 Task: Search one way flight ticket for 1 adult, 1 child, 1 infant in seat in premium economy from Durango: Durango√la Plata County Airport to Indianapolis: Indianapolis International Airport on 8-5-2023. Choice of flights is Westjet. Number of bags: 2 checked bags. Price is upto 81000. Outbound departure time preference is 20:45.
Action: Mouse moved to (329, 135)
Screenshot: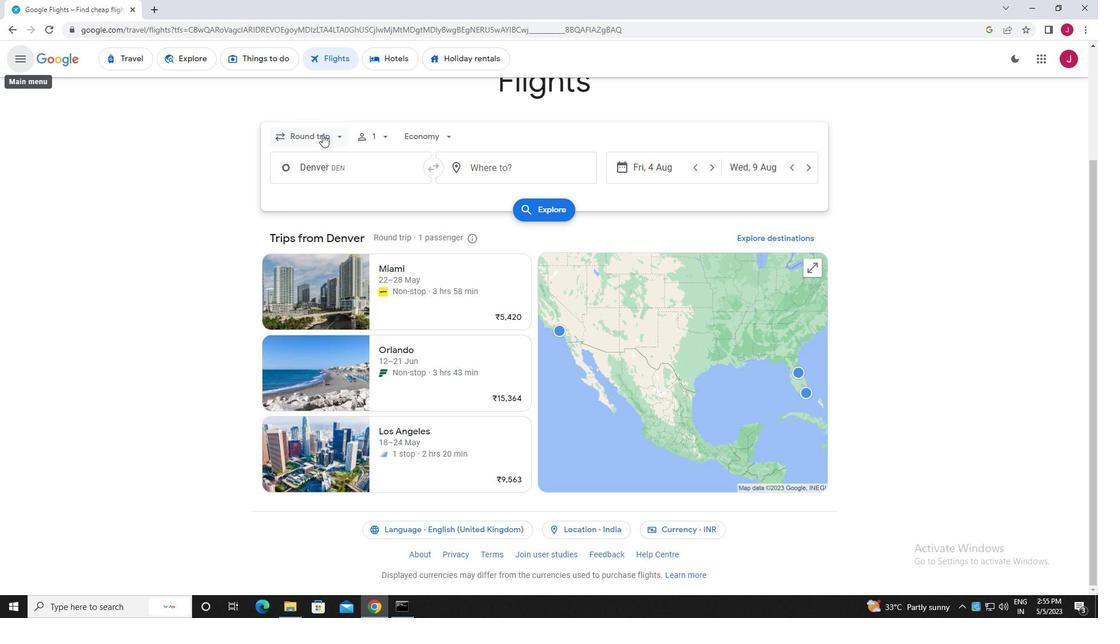 
Action: Mouse pressed left at (329, 135)
Screenshot: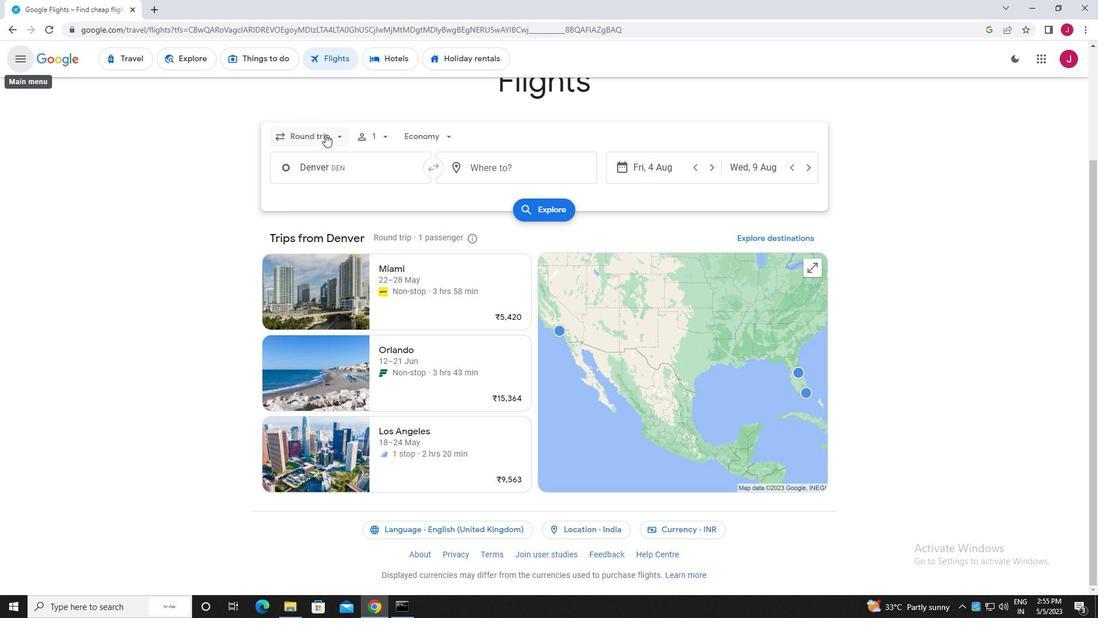 
Action: Mouse moved to (332, 187)
Screenshot: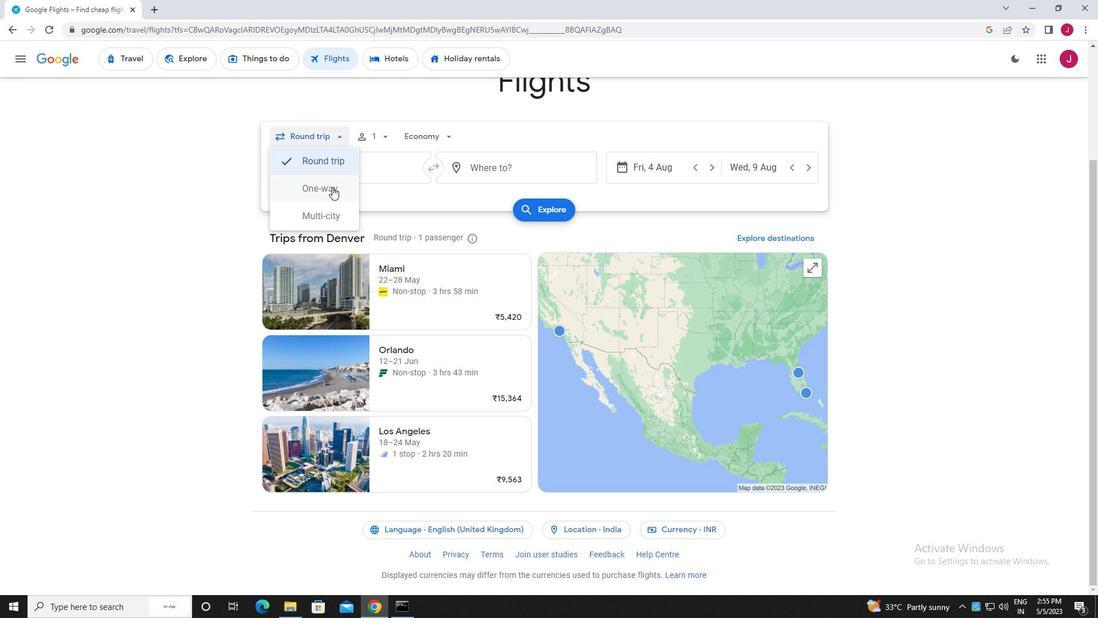 
Action: Mouse pressed left at (332, 187)
Screenshot: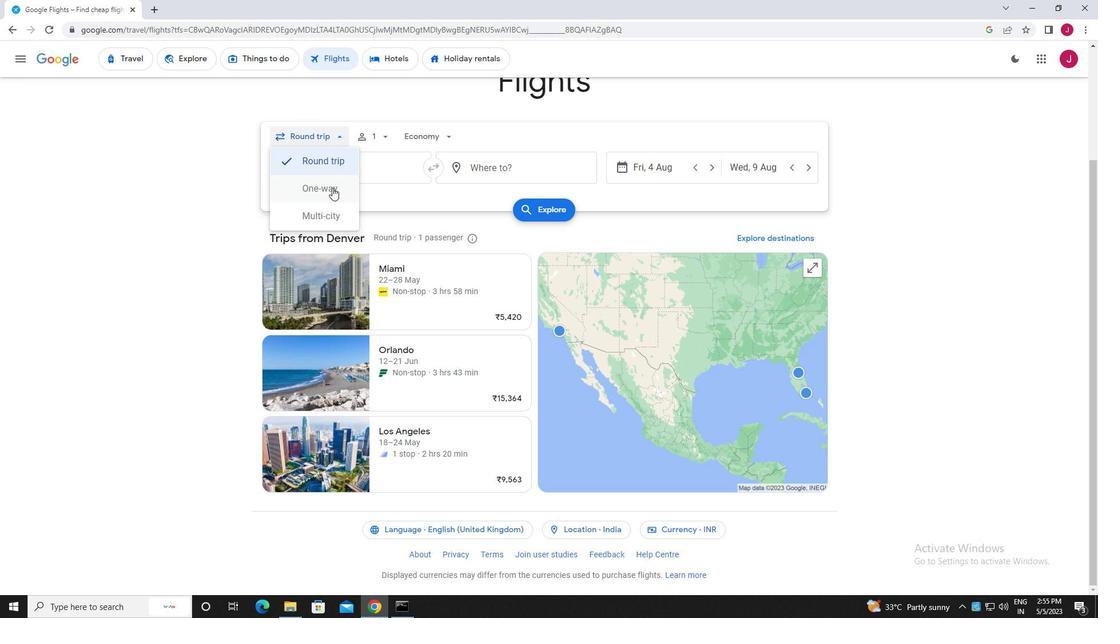 
Action: Mouse moved to (412, 134)
Screenshot: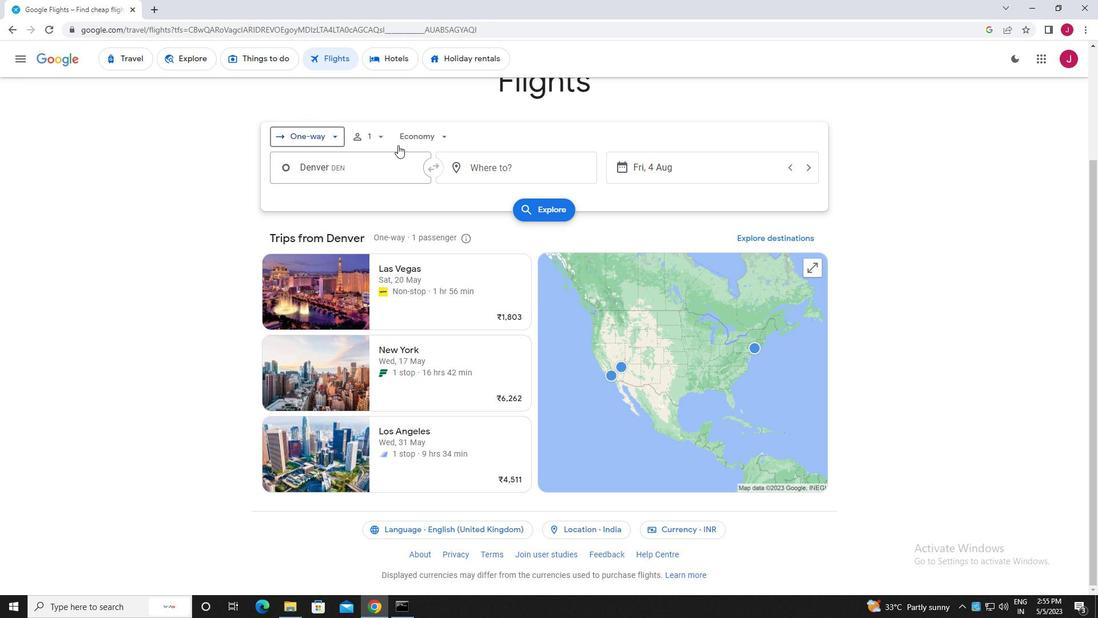 
Action: Mouse pressed left at (412, 134)
Screenshot: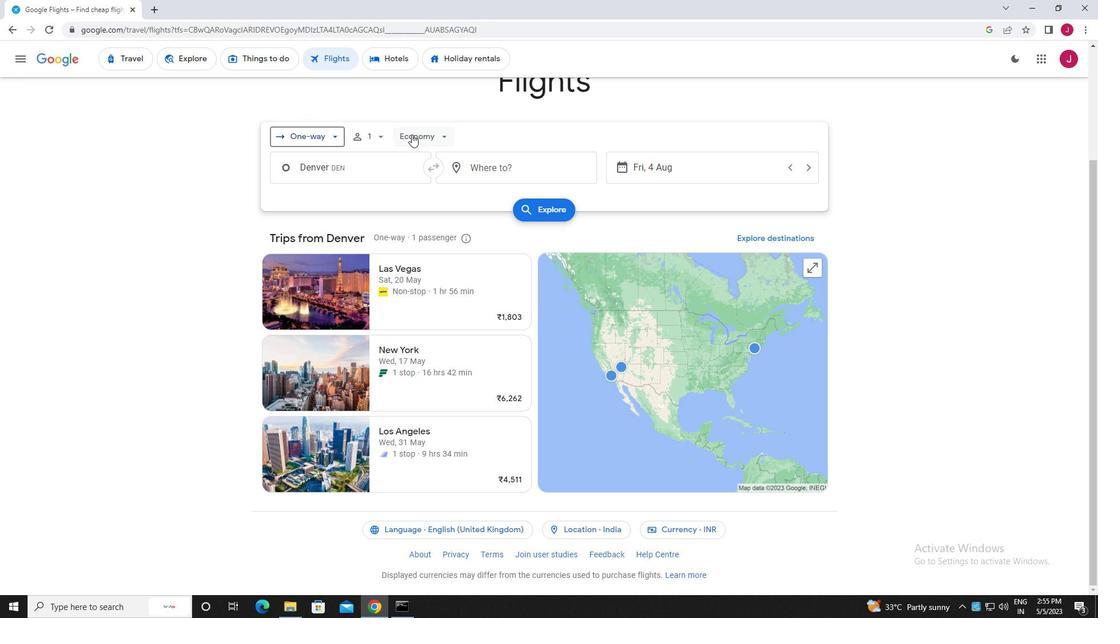 
Action: Mouse moved to (384, 136)
Screenshot: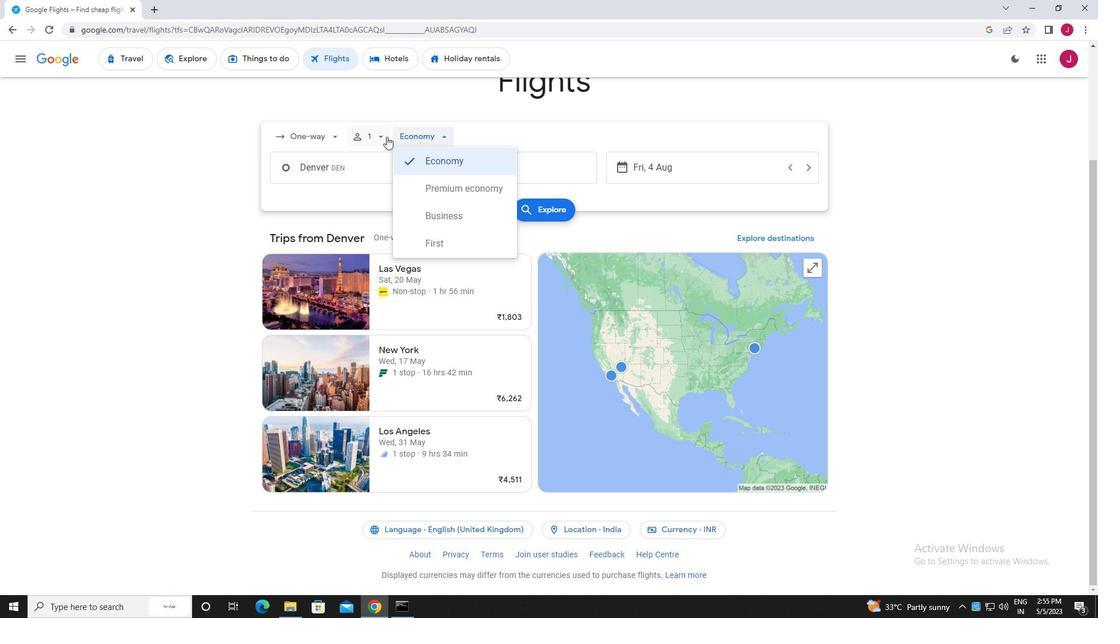 
Action: Mouse pressed left at (384, 136)
Screenshot: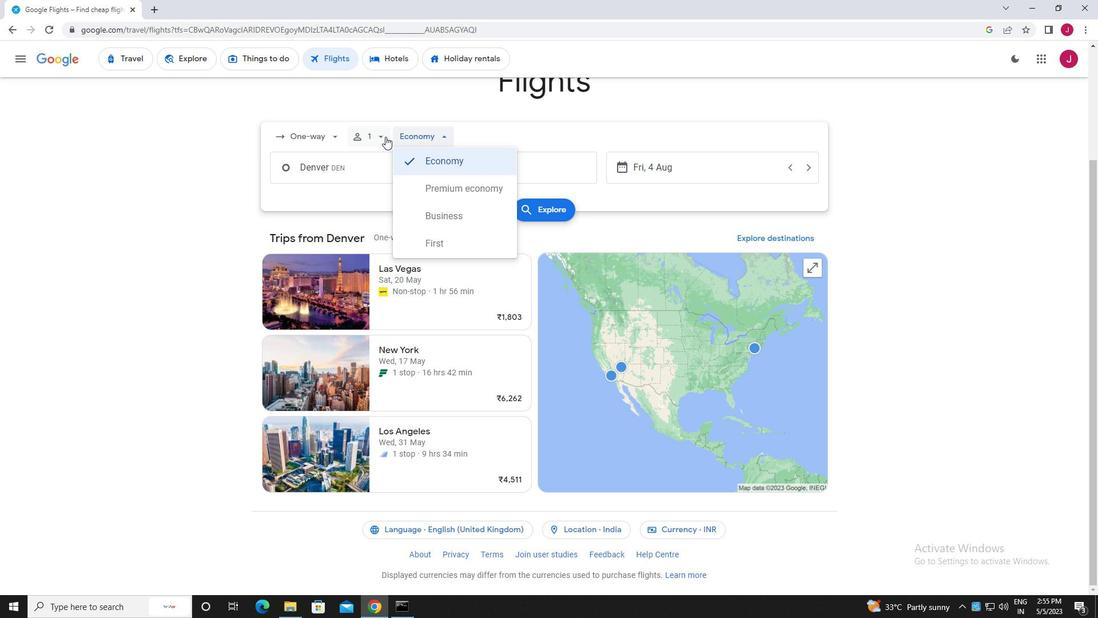
Action: Mouse moved to (470, 198)
Screenshot: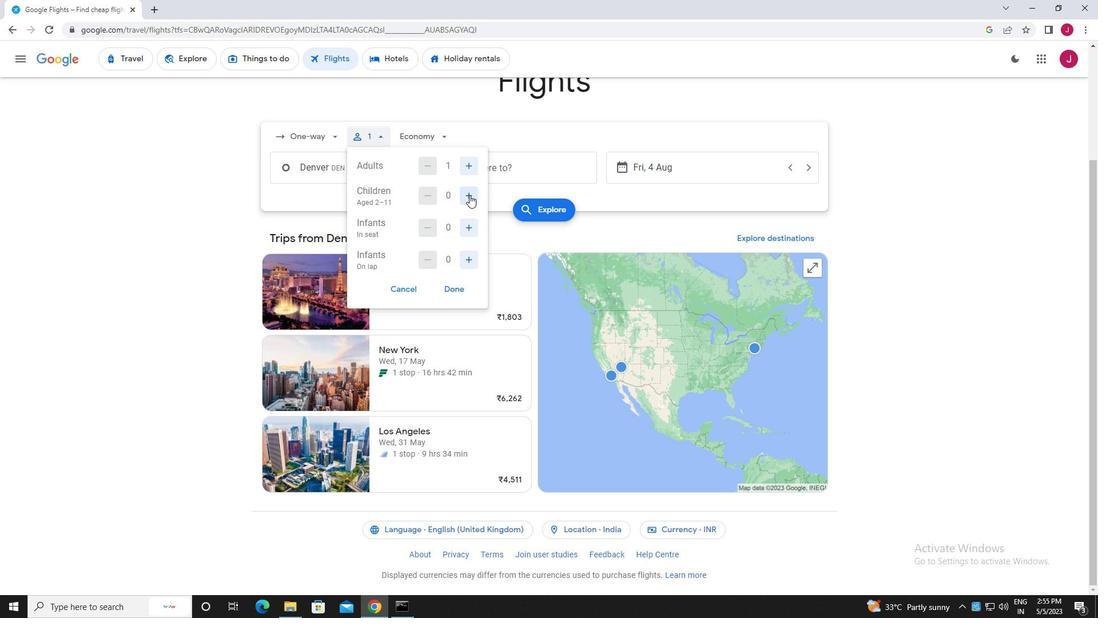
Action: Mouse pressed left at (470, 198)
Screenshot: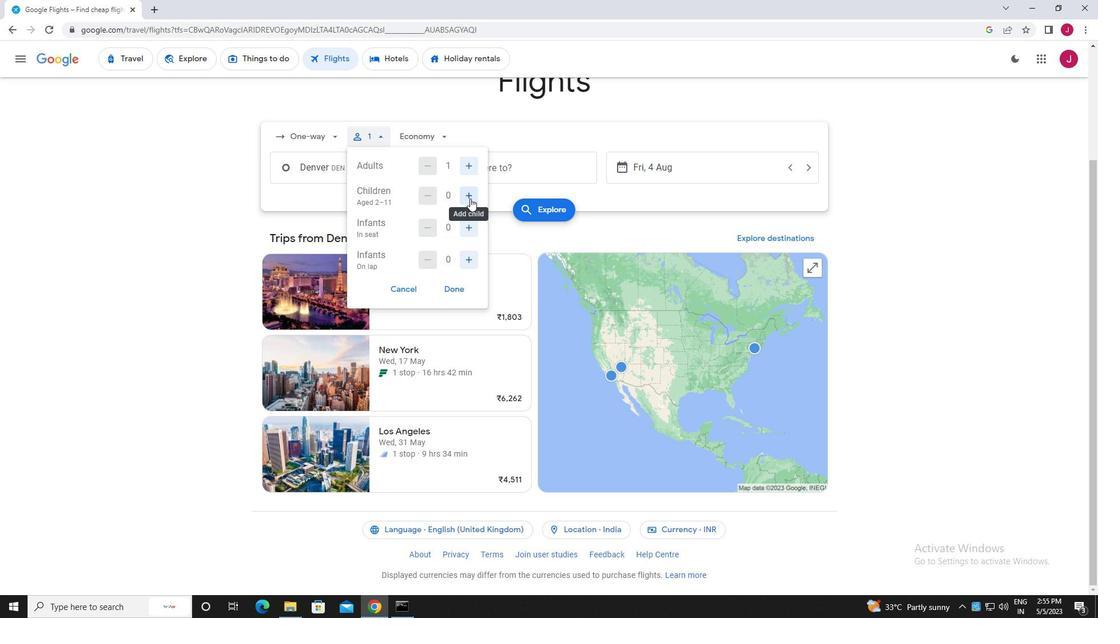 
Action: Mouse moved to (467, 226)
Screenshot: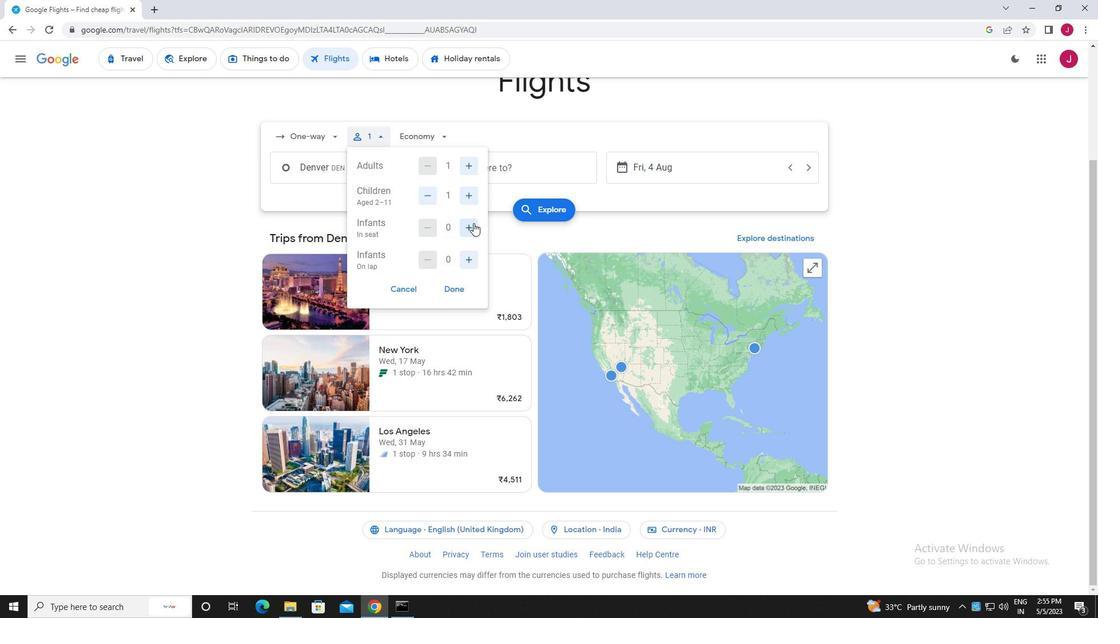 
Action: Mouse pressed left at (467, 226)
Screenshot: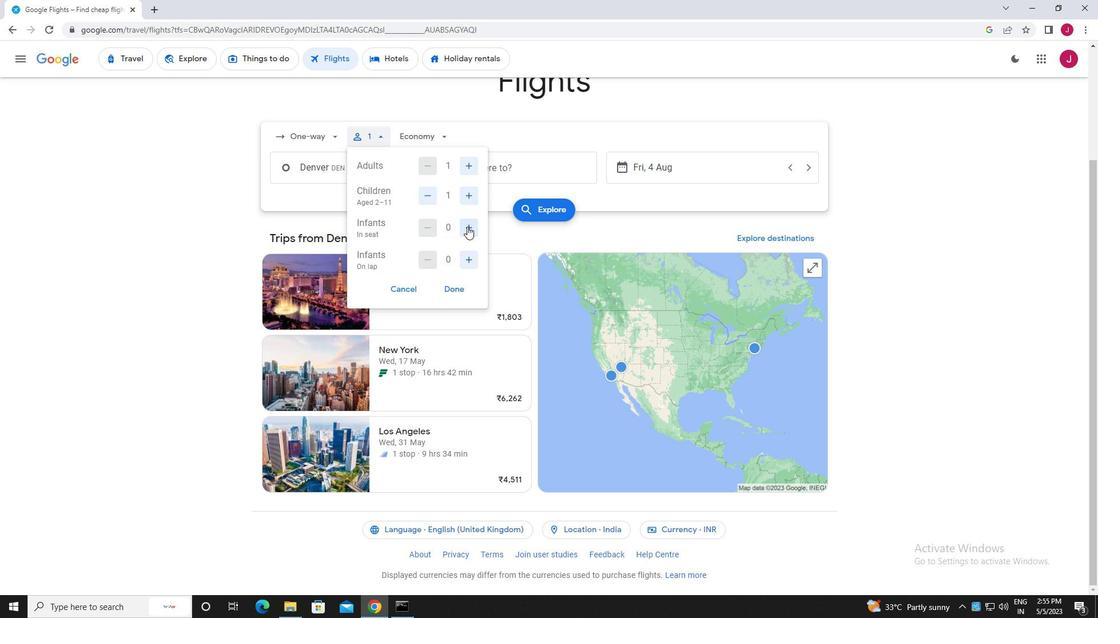 
Action: Mouse moved to (450, 287)
Screenshot: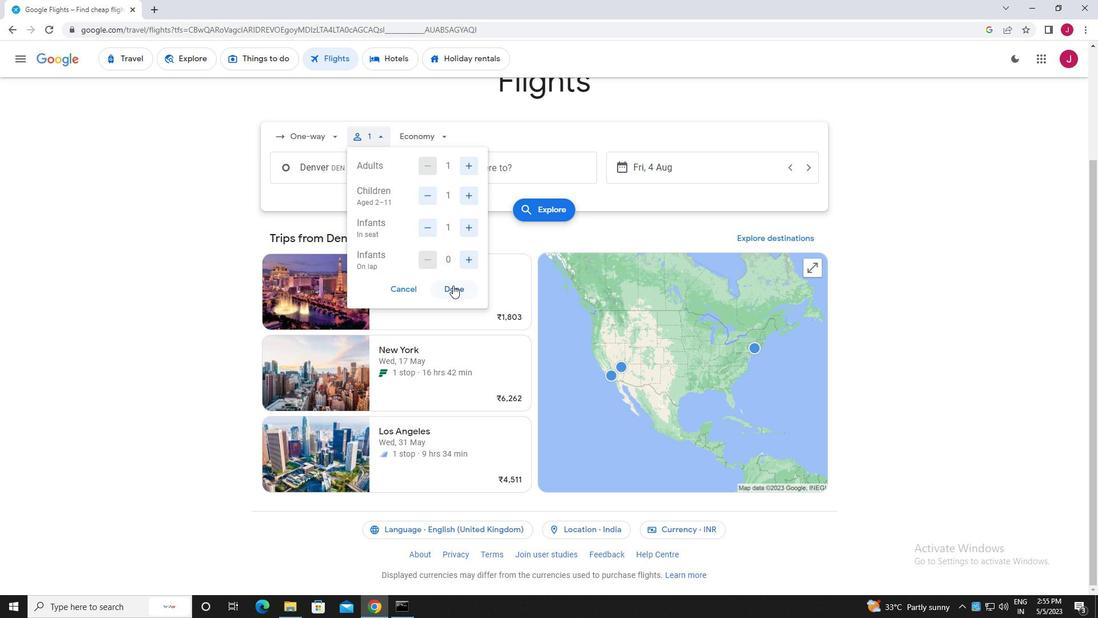 
Action: Mouse pressed left at (450, 287)
Screenshot: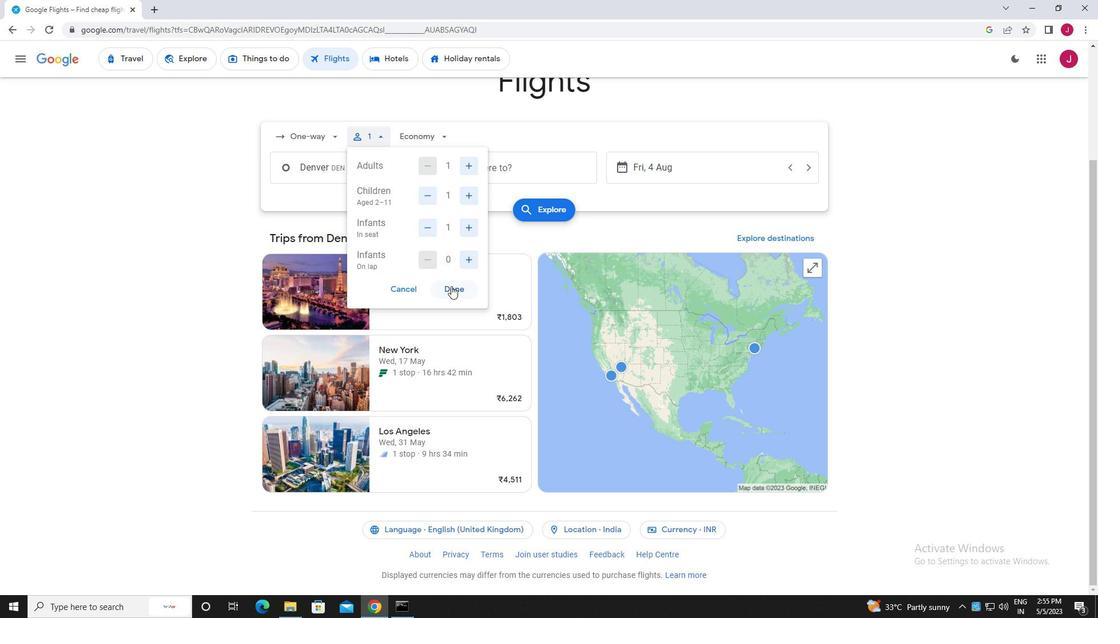
Action: Mouse moved to (438, 131)
Screenshot: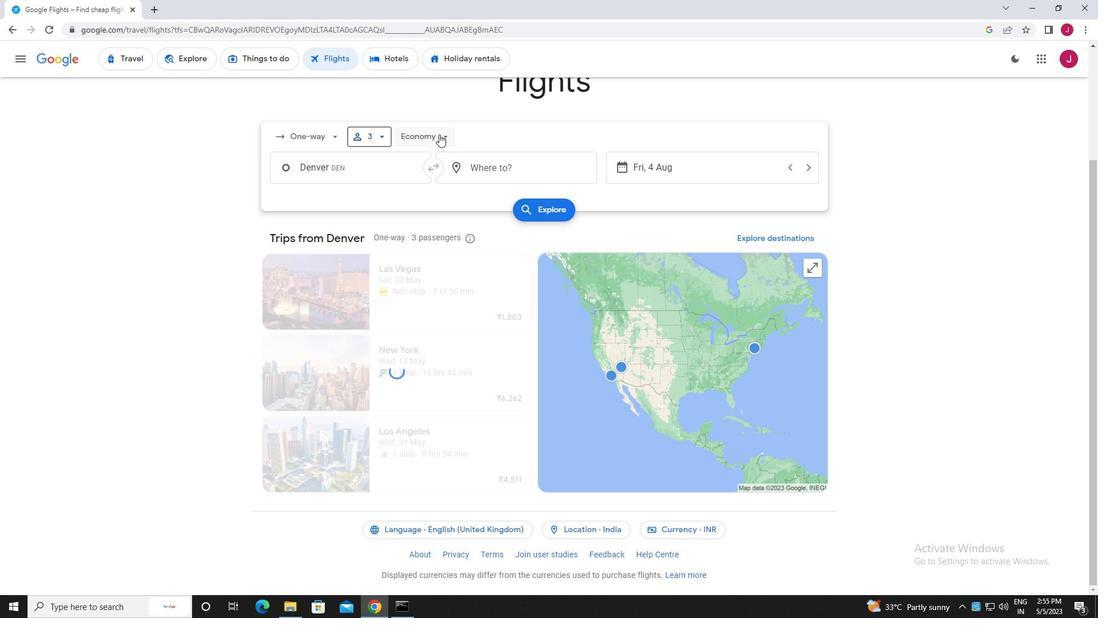 
Action: Mouse pressed left at (438, 131)
Screenshot: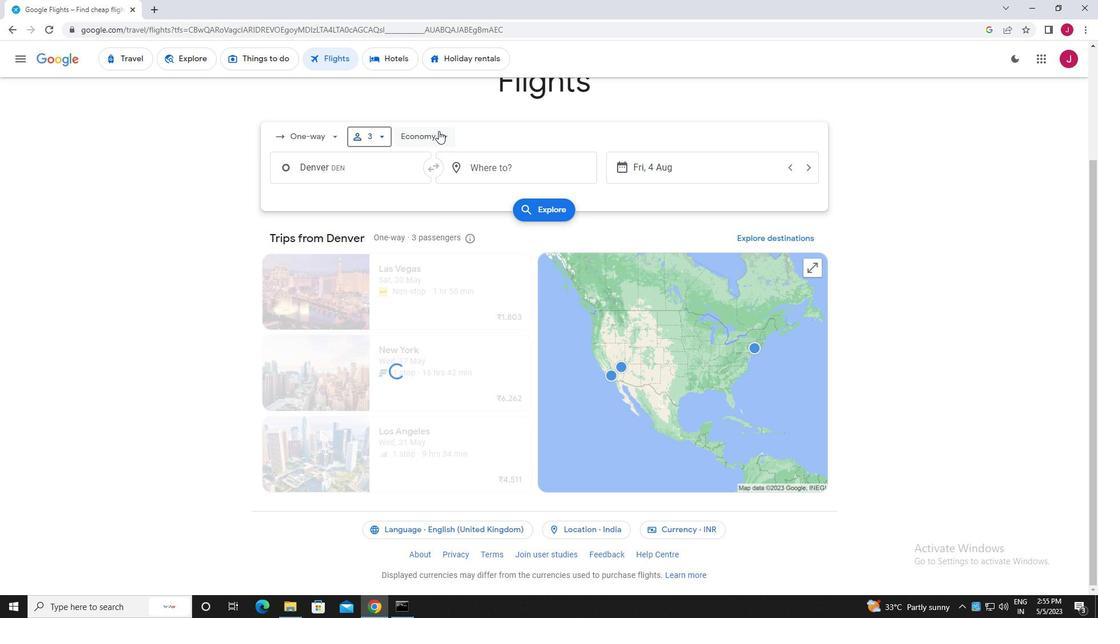 
Action: Mouse moved to (460, 191)
Screenshot: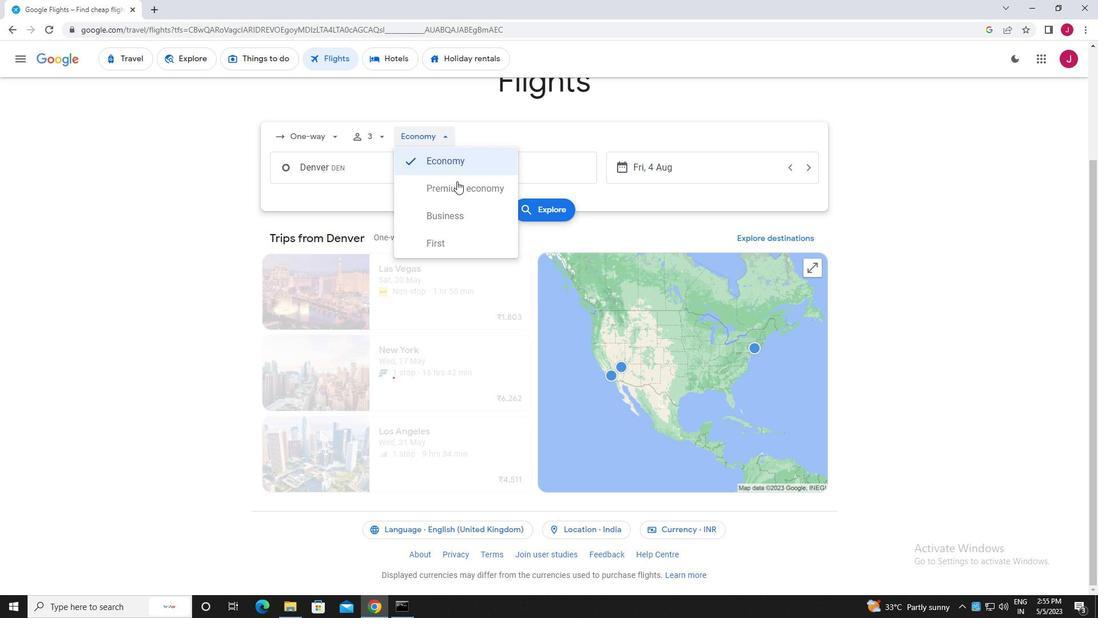 
Action: Mouse pressed left at (460, 191)
Screenshot: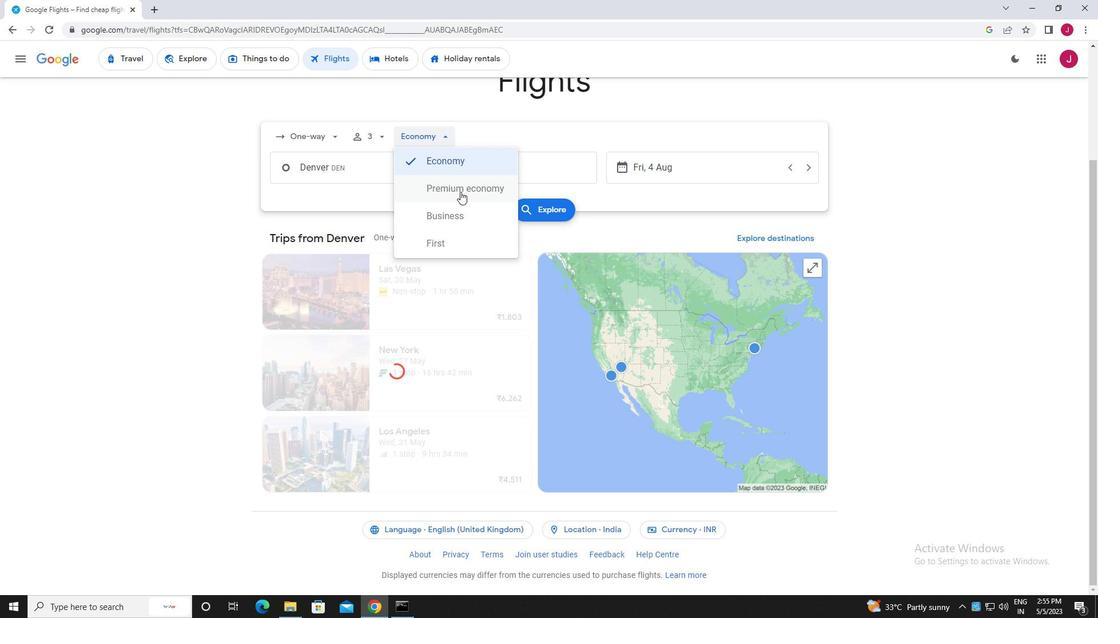 
Action: Mouse moved to (364, 163)
Screenshot: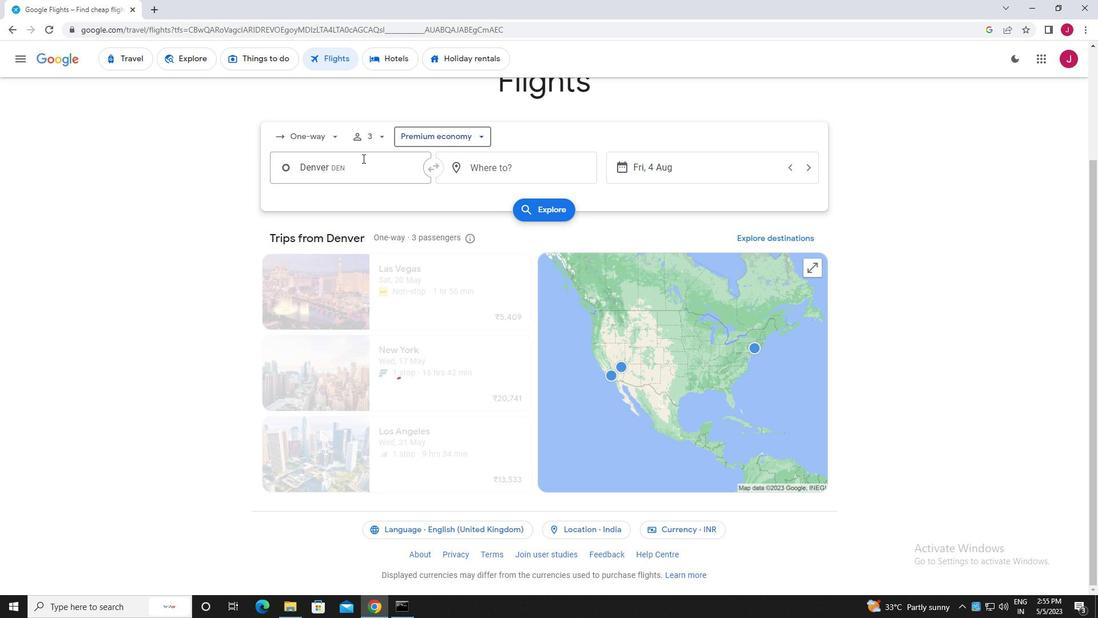 
Action: Mouse pressed left at (364, 163)
Screenshot: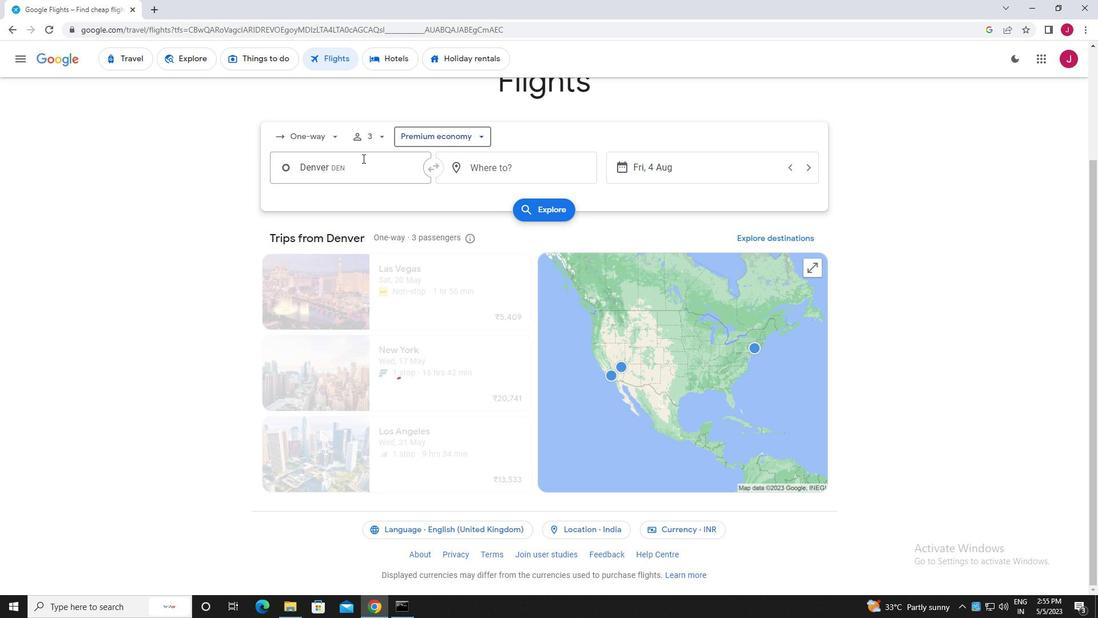 
Action: Mouse moved to (365, 163)
Screenshot: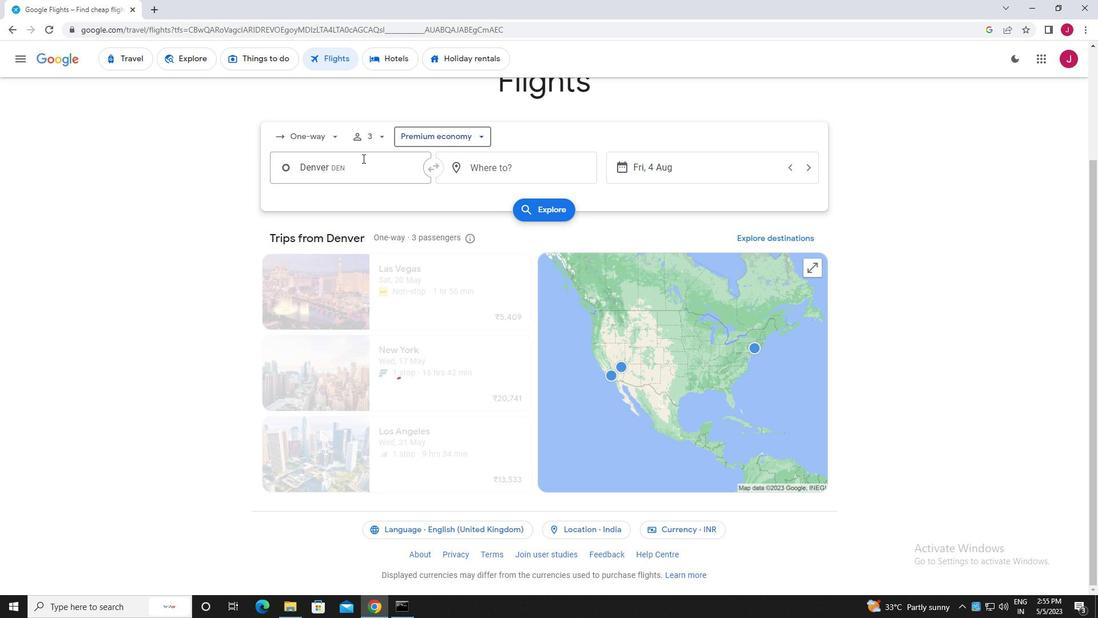 
Action: Key pressed durango
Screenshot: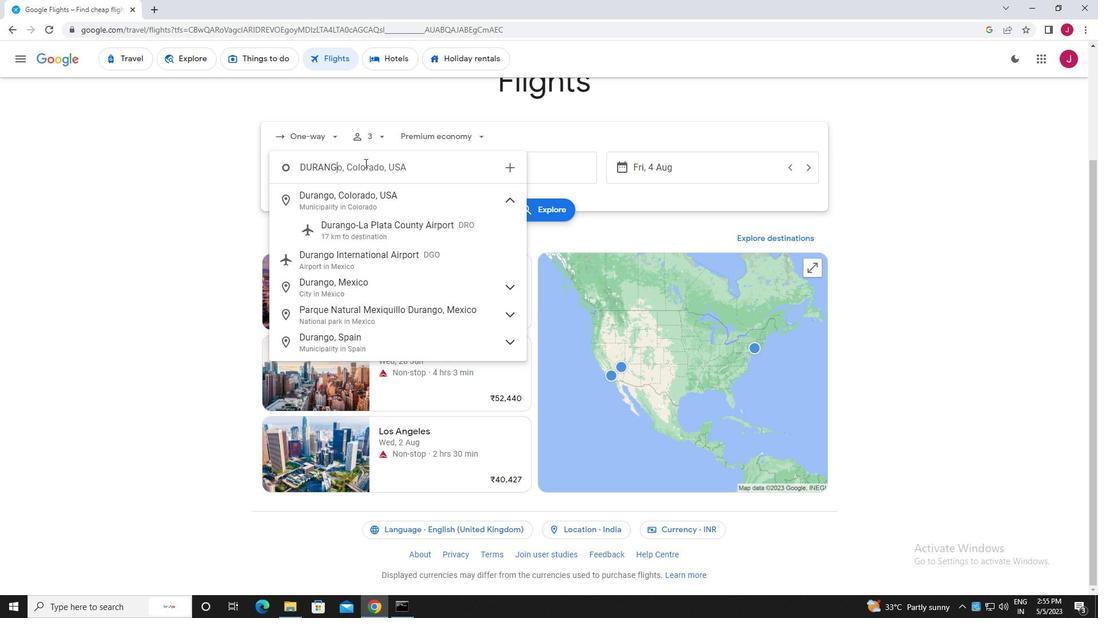 
Action: Mouse moved to (369, 166)
Screenshot: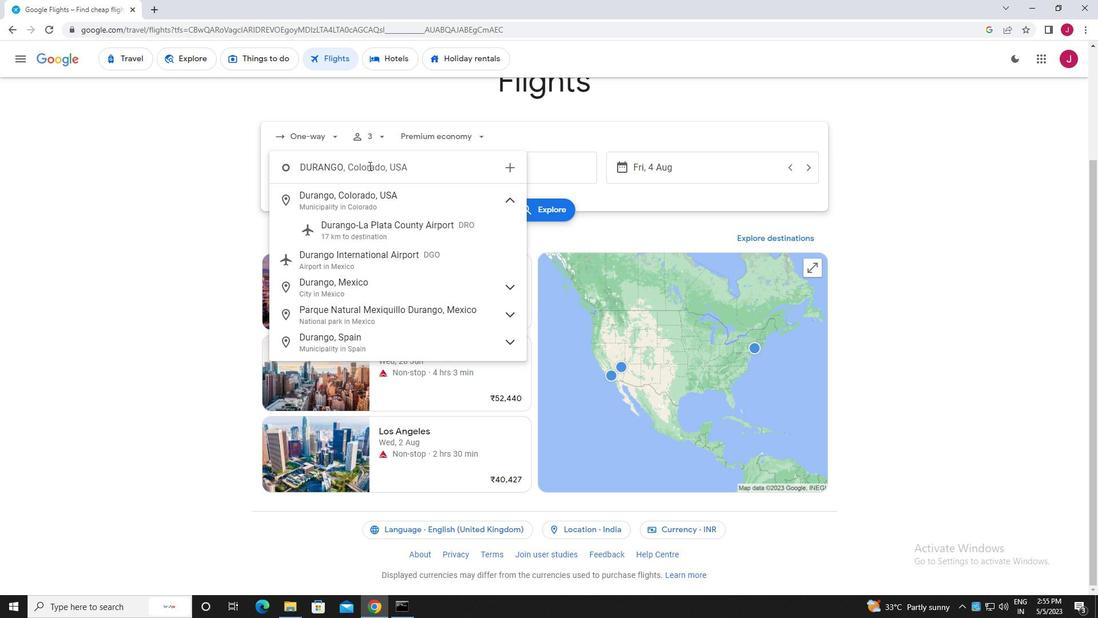 
Action: Key pressed o<Key.backspace>v<Key.backspace>
Screenshot: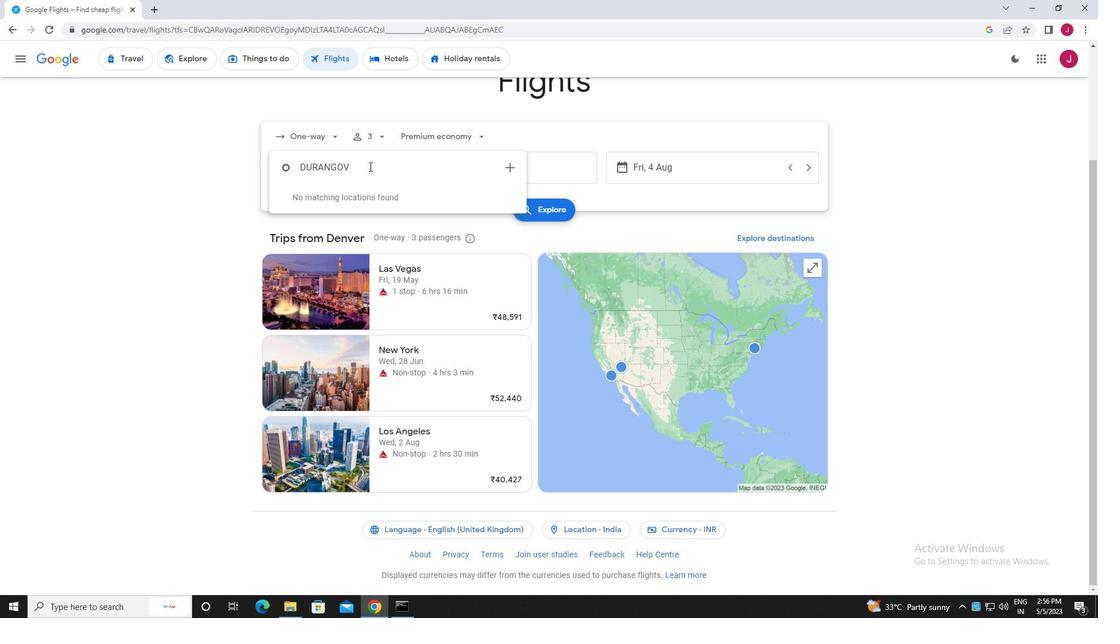 
Action: Mouse moved to (381, 230)
Screenshot: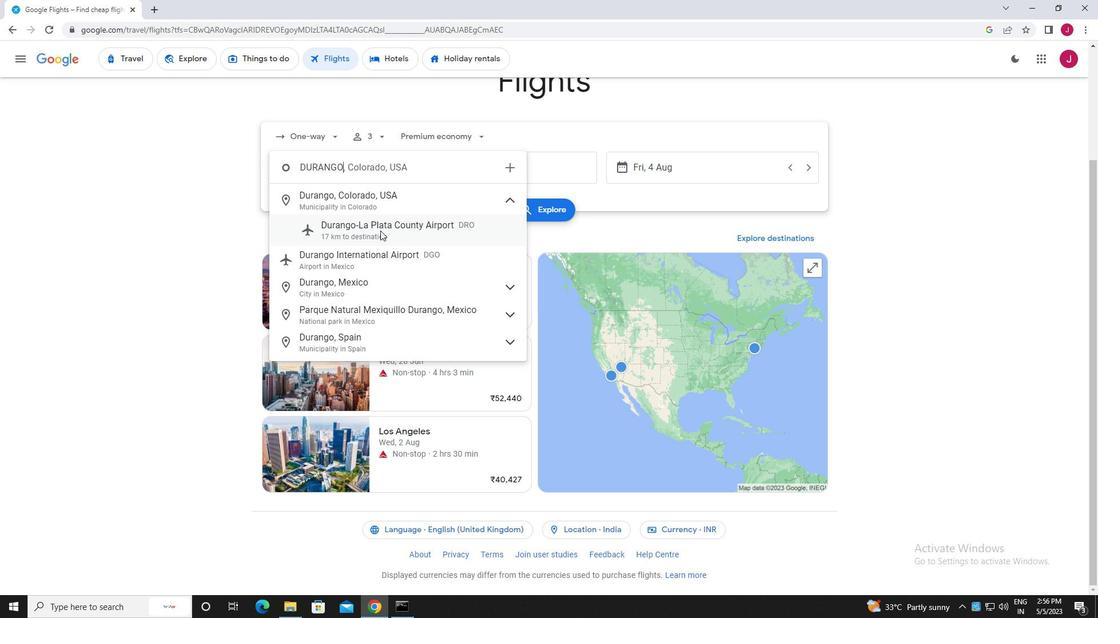 
Action: Mouse pressed left at (381, 230)
Screenshot: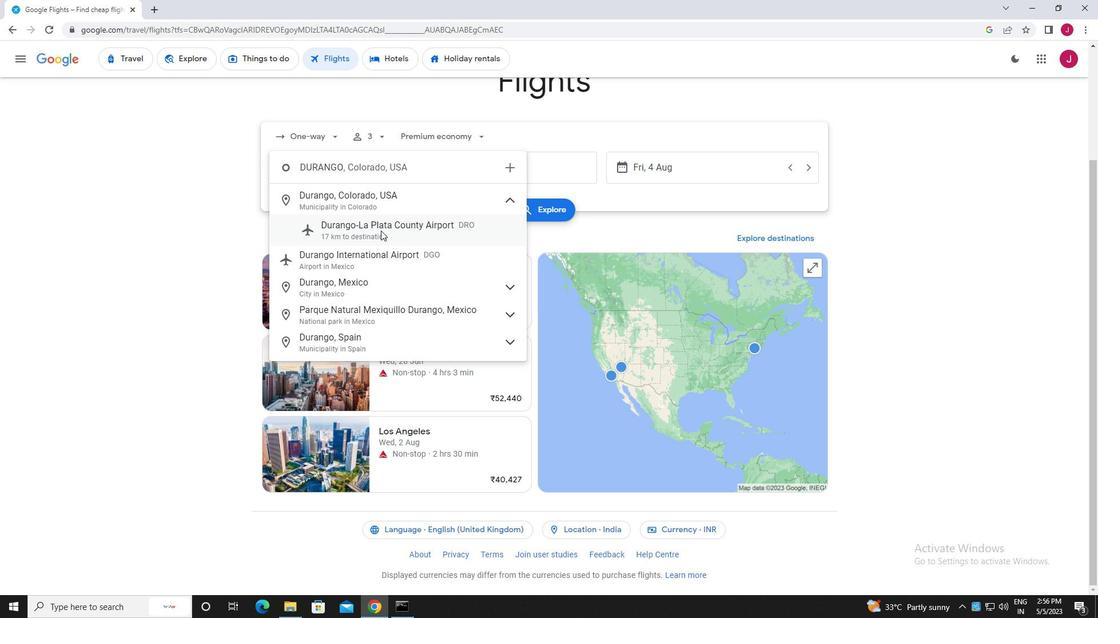 
Action: Mouse moved to (505, 168)
Screenshot: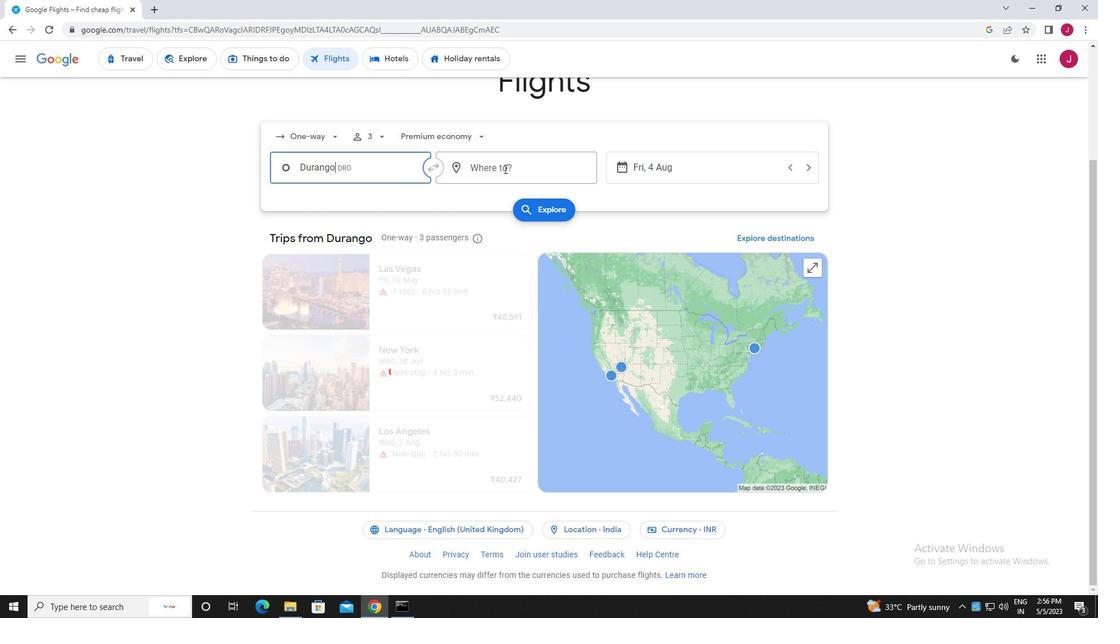 
Action: Mouse pressed left at (505, 168)
Screenshot: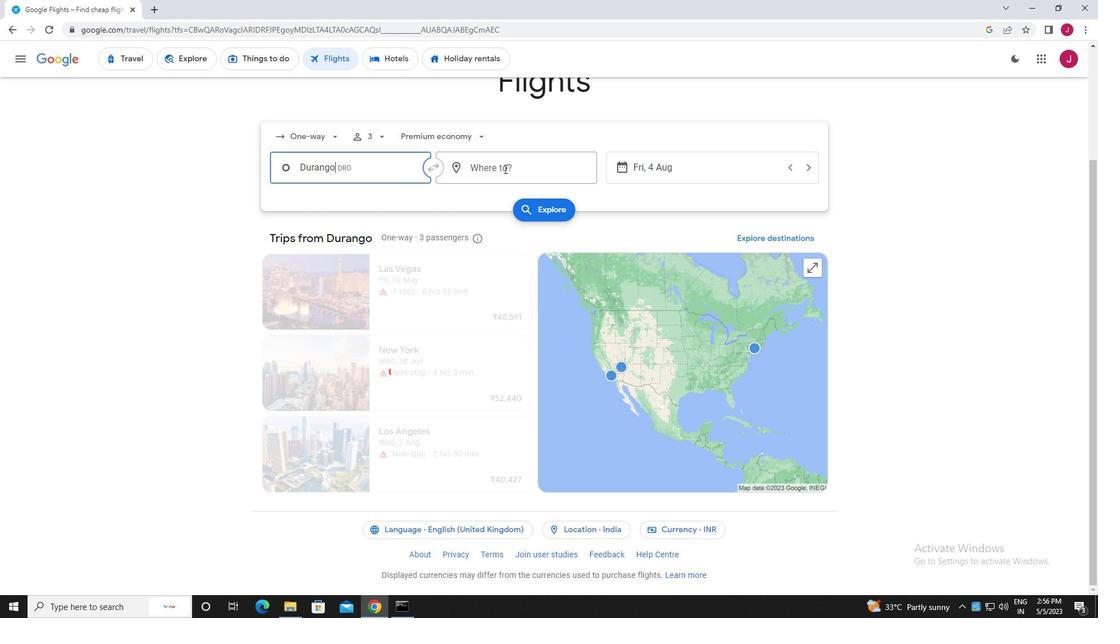 
Action: Mouse moved to (506, 168)
Screenshot: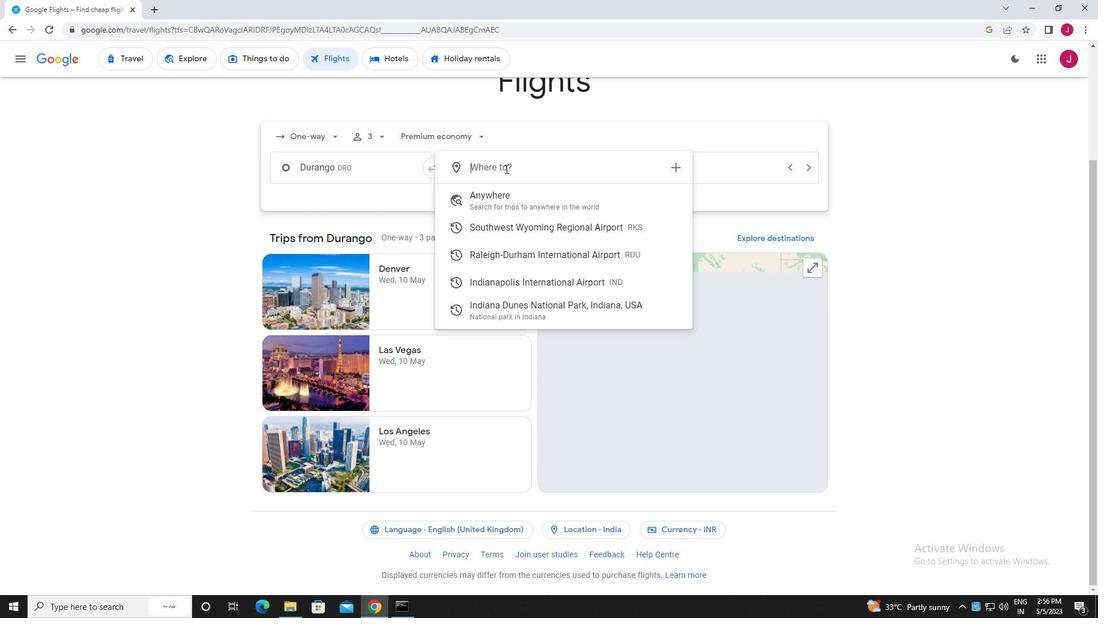 
Action: Key pressed indianapol
Screenshot: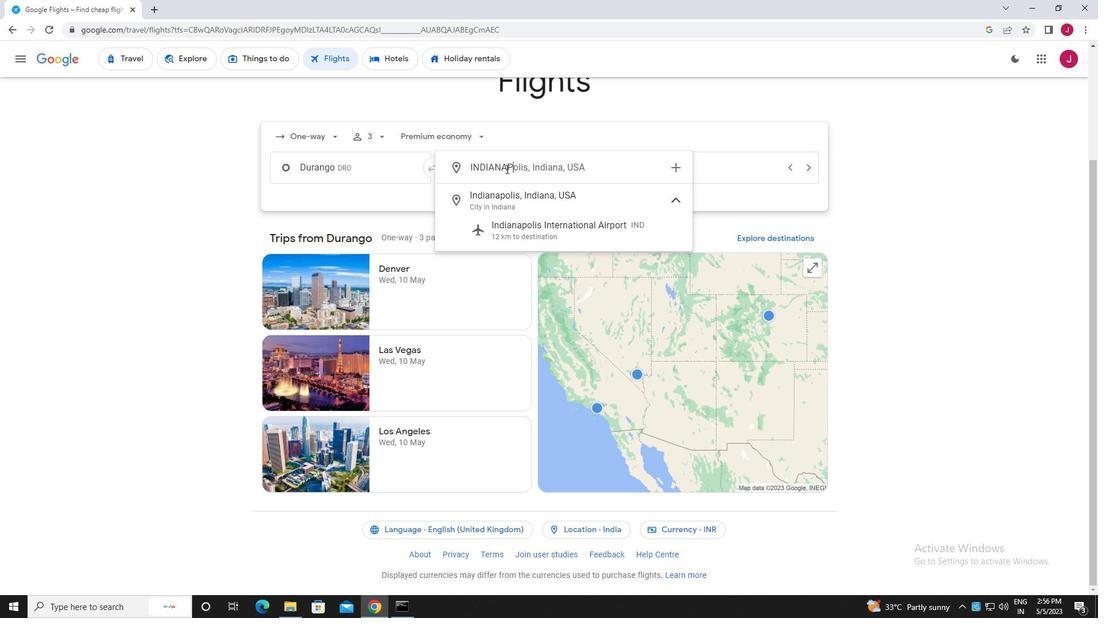 
Action: Mouse moved to (570, 231)
Screenshot: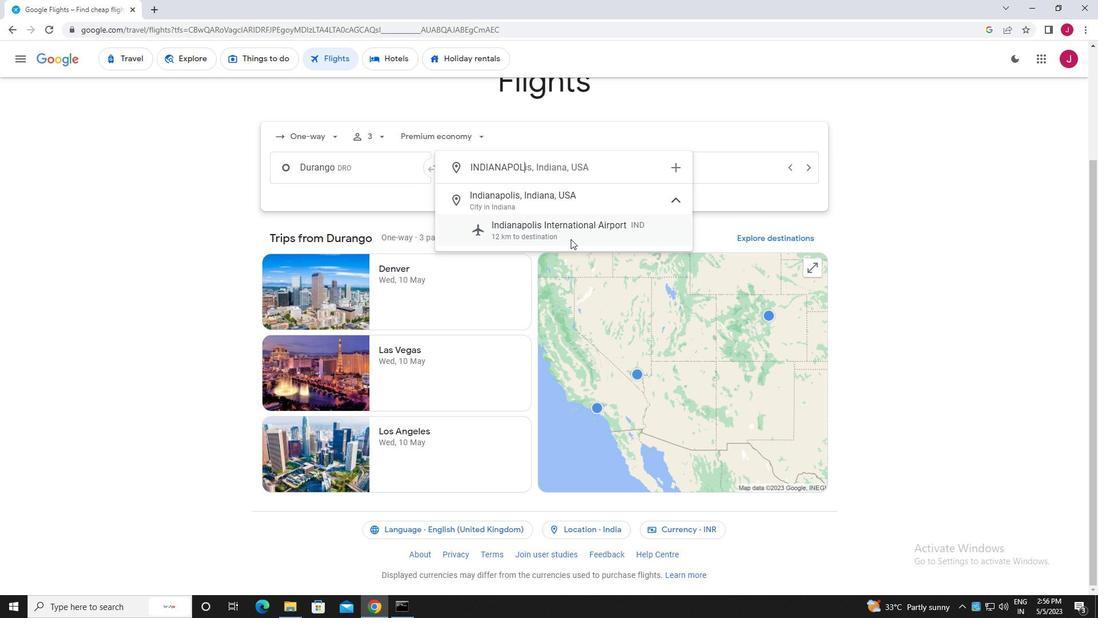 
Action: Mouse pressed left at (570, 231)
Screenshot: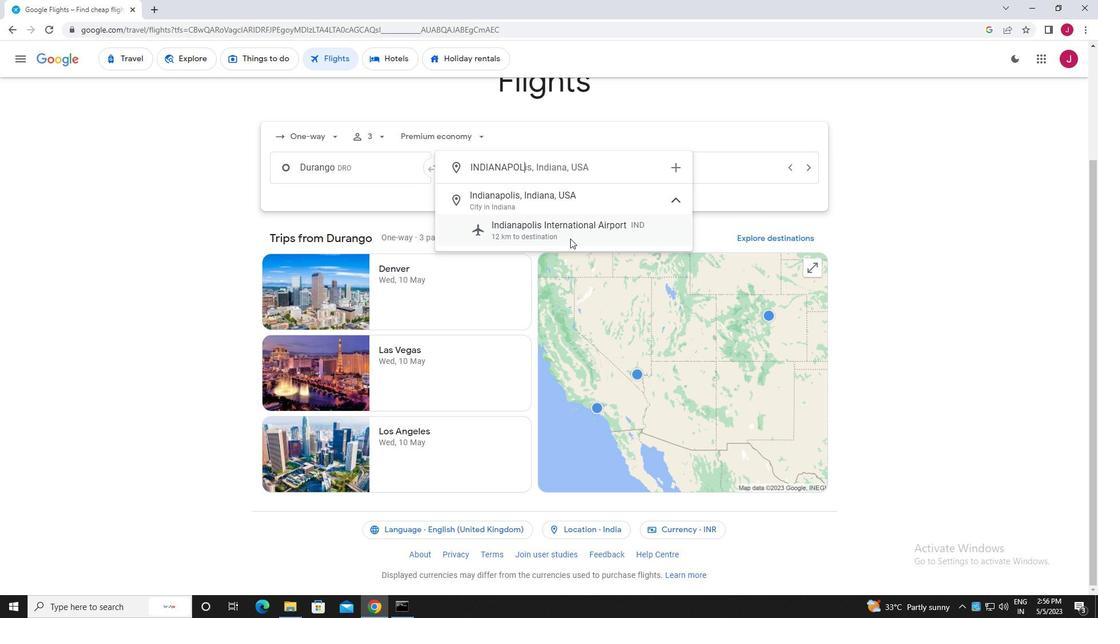 
Action: Mouse moved to (681, 171)
Screenshot: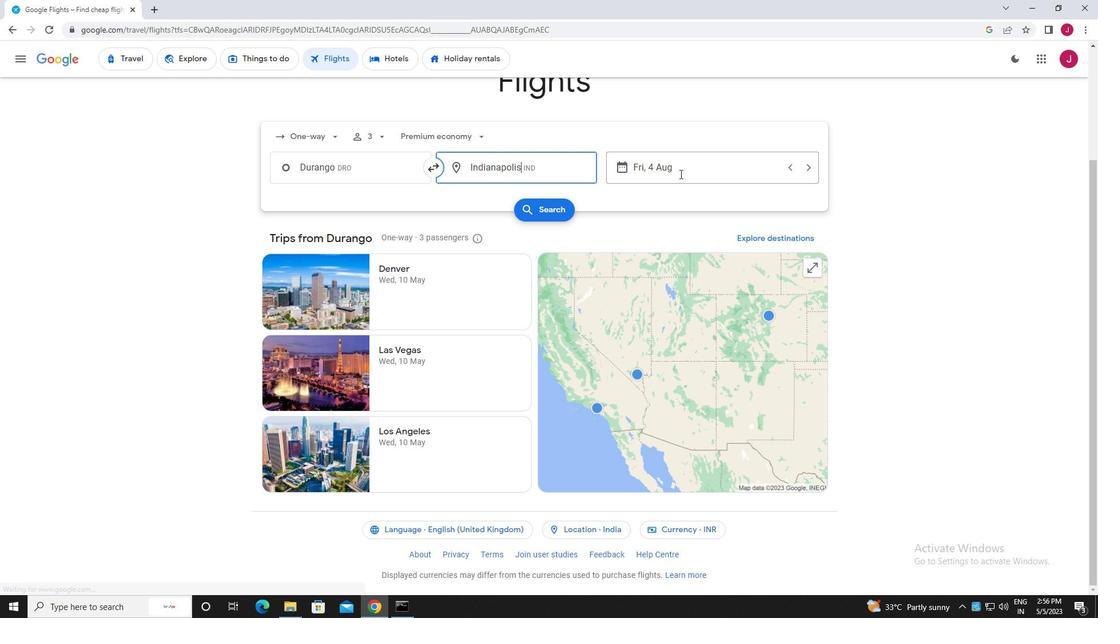 
Action: Mouse pressed left at (681, 171)
Screenshot: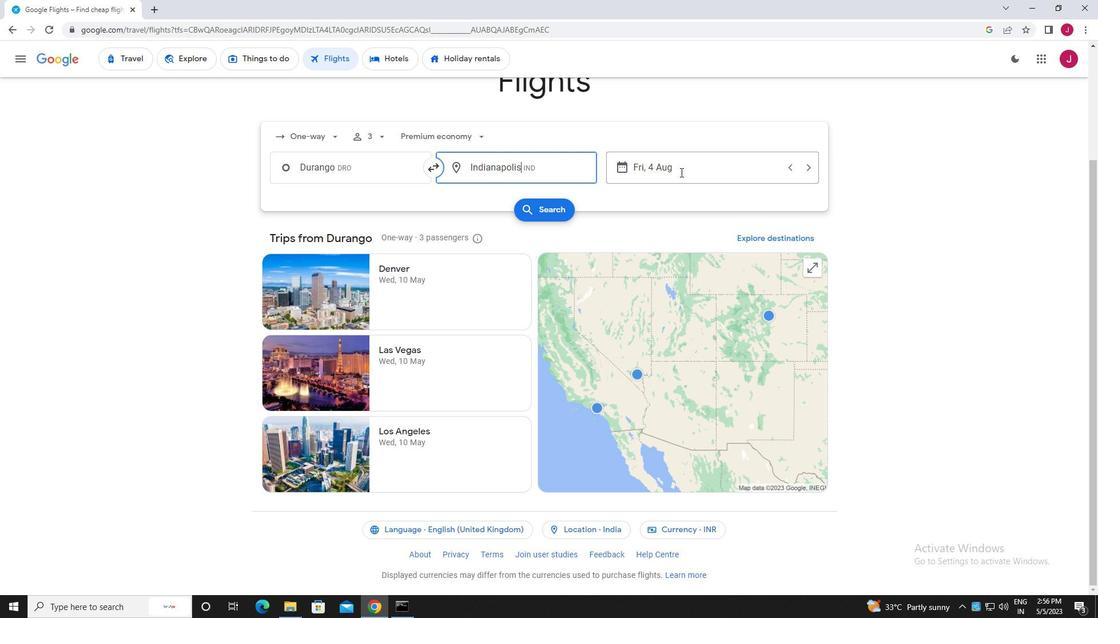 
Action: Mouse moved to (581, 258)
Screenshot: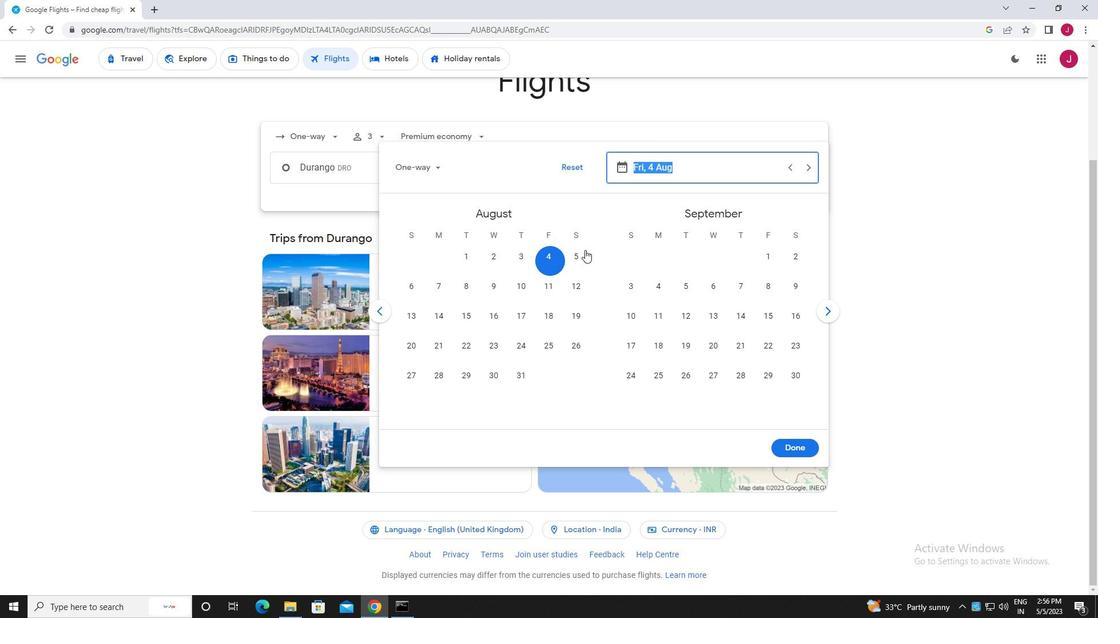
Action: Mouse pressed left at (581, 258)
Screenshot: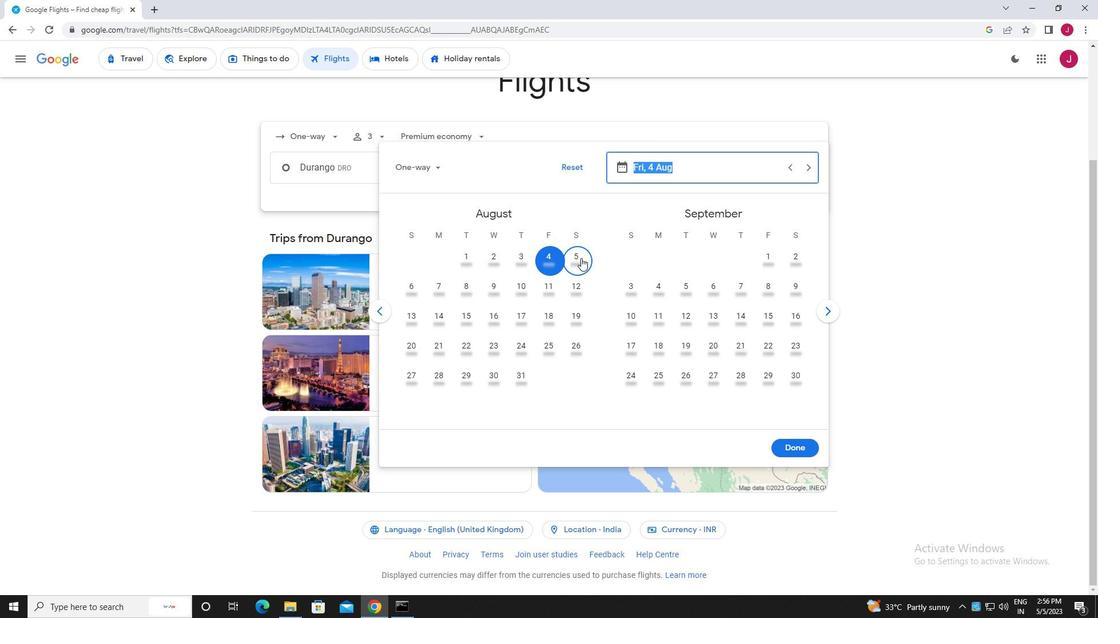 
Action: Mouse moved to (797, 449)
Screenshot: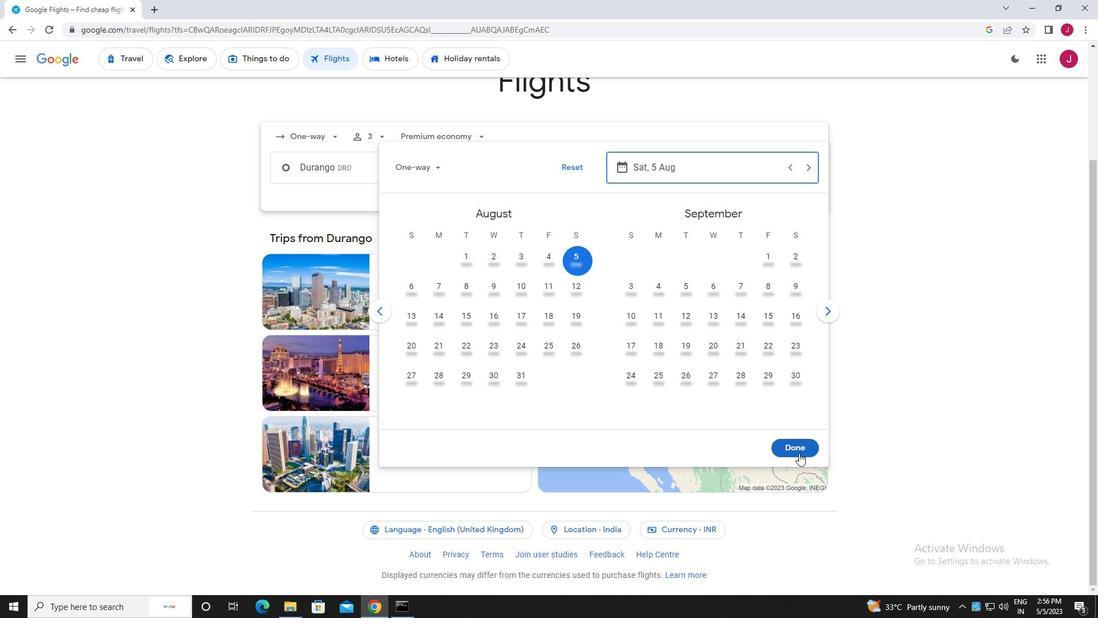 
Action: Mouse pressed left at (797, 449)
Screenshot: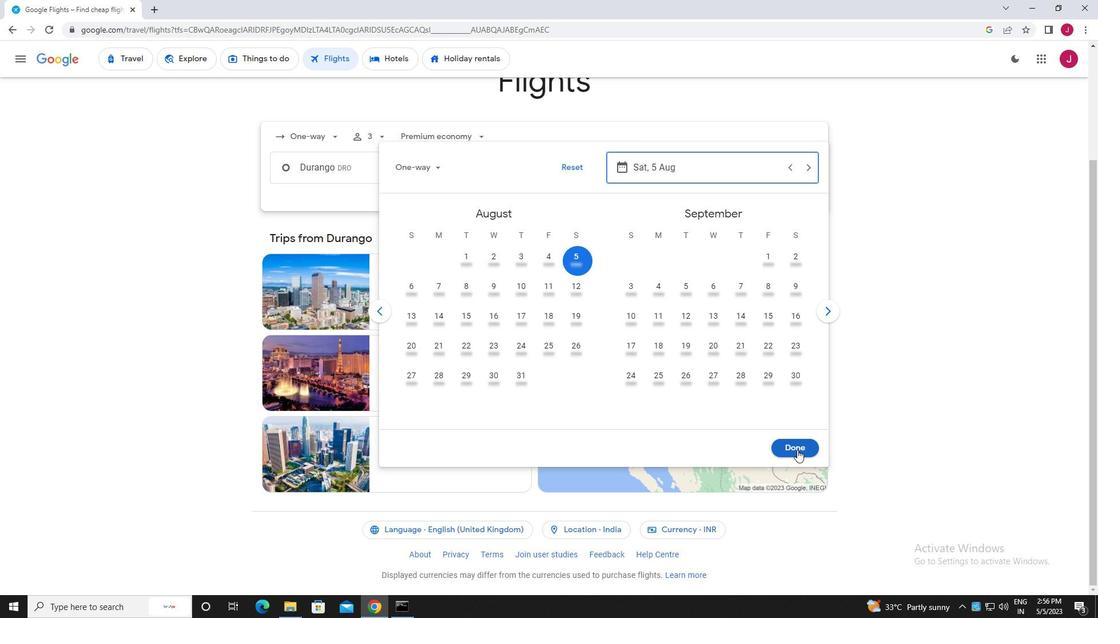 
Action: Mouse moved to (550, 211)
Screenshot: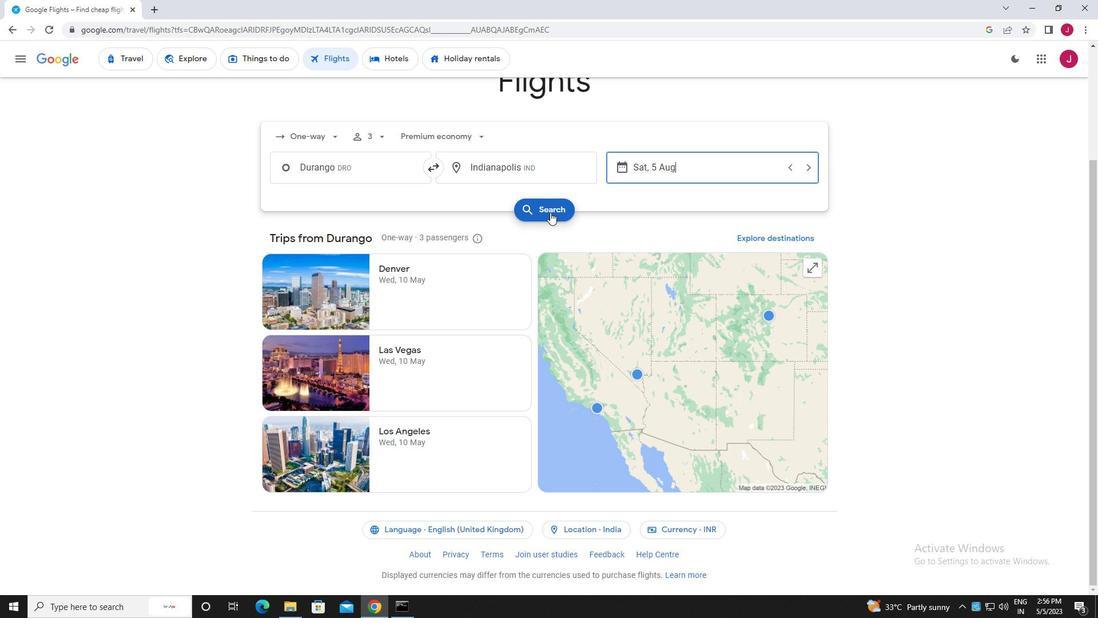 
Action: Mouse pressed left at (550, 211)
Screenshot: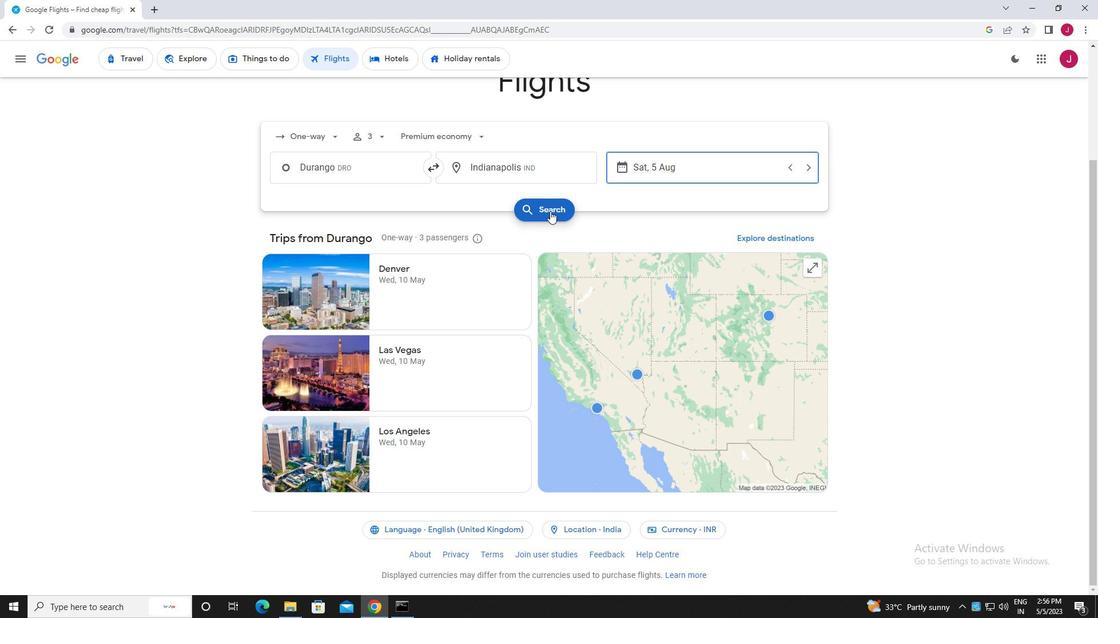 
Action: Mouse moved to (284, 163)
Screenshot: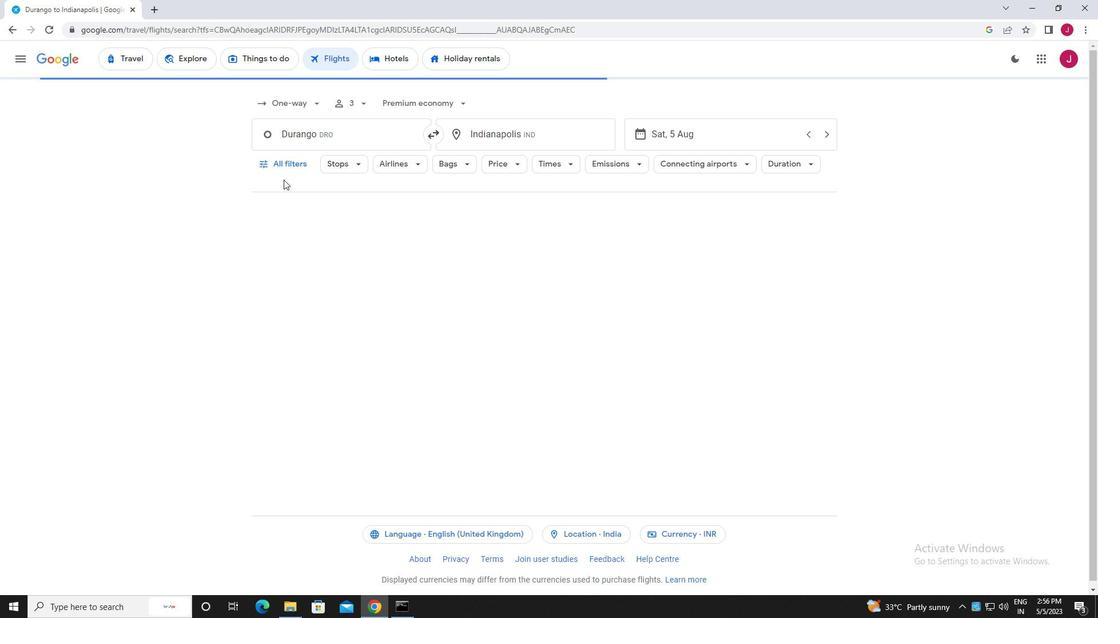
Action: Mouse pressed left at (284, 163)
Screenshot: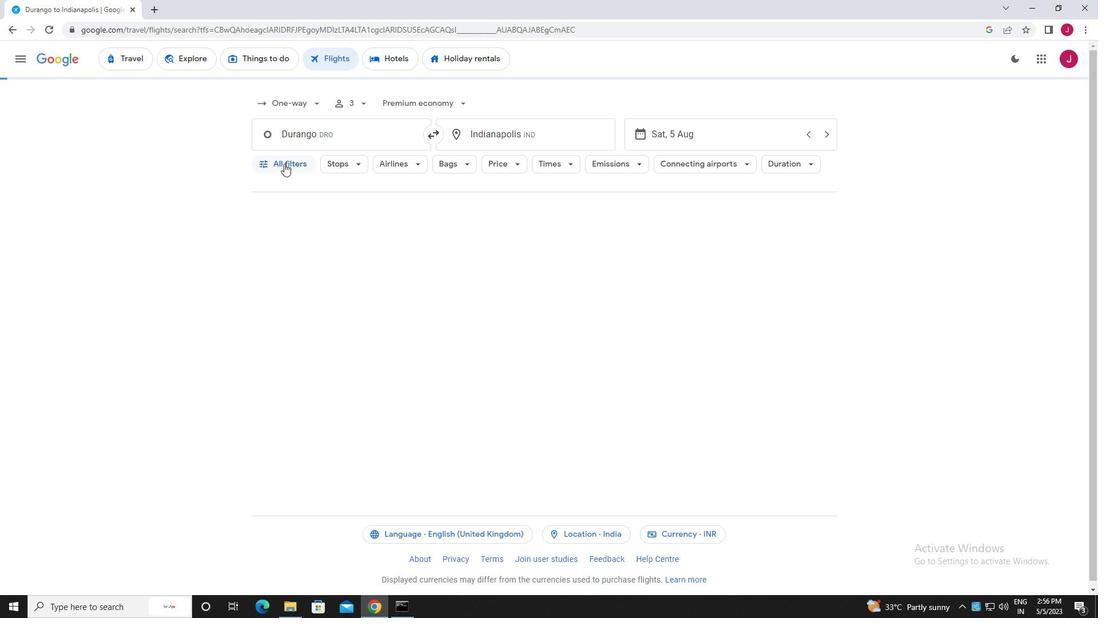
Action: Mouse moved to (362, 254)
Screenshot: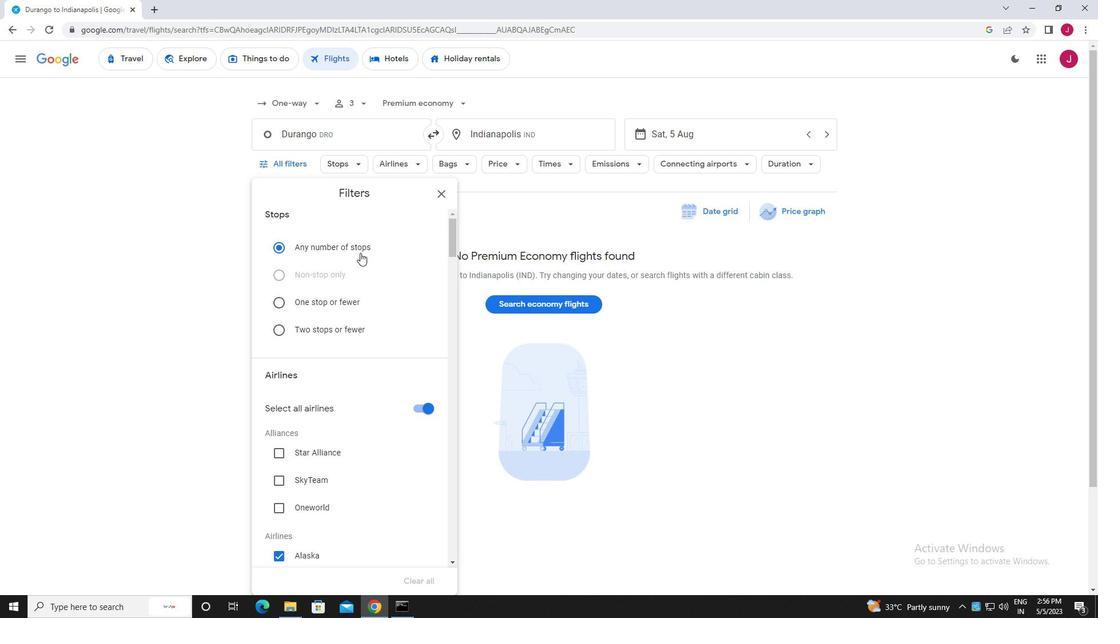 
Action: Mouse scrolled (362, 253) with delta (0, 0)
Screenshot: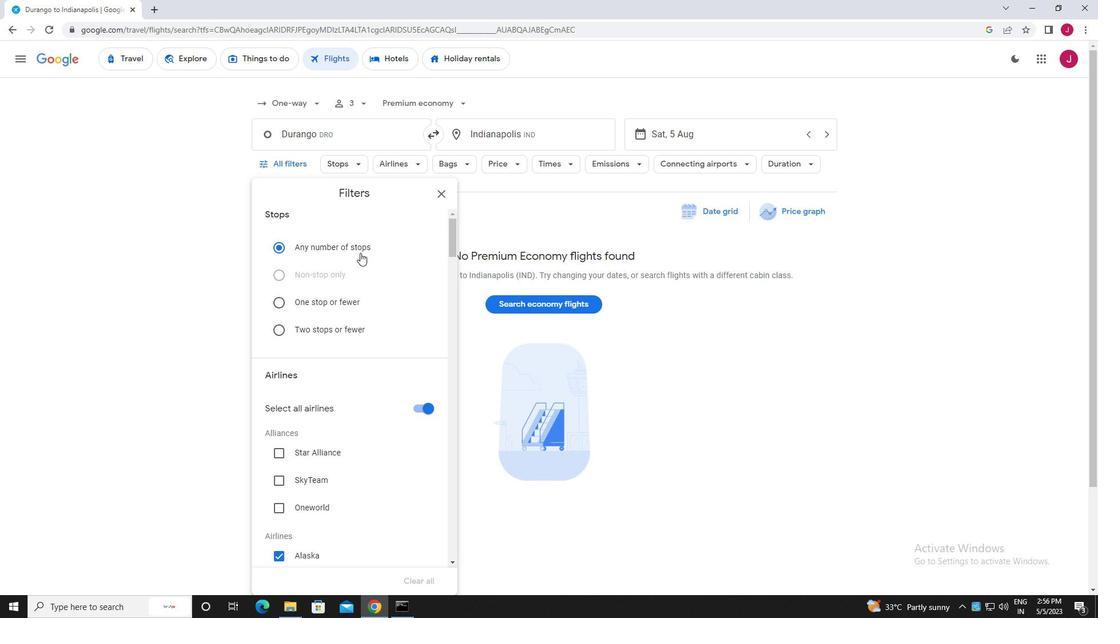 
Action: Mouse scrolled (362, 253) with delta (0, 0)
Screenshot: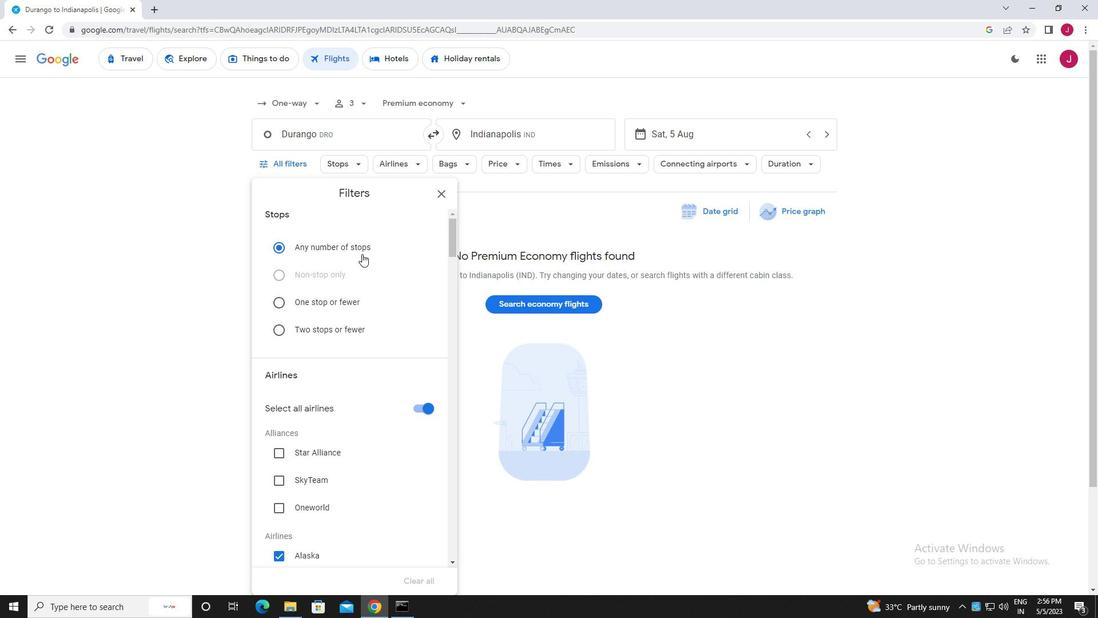 
Action: Mouse scrolled (362, 253) with delta (0, 0)
Screenshot: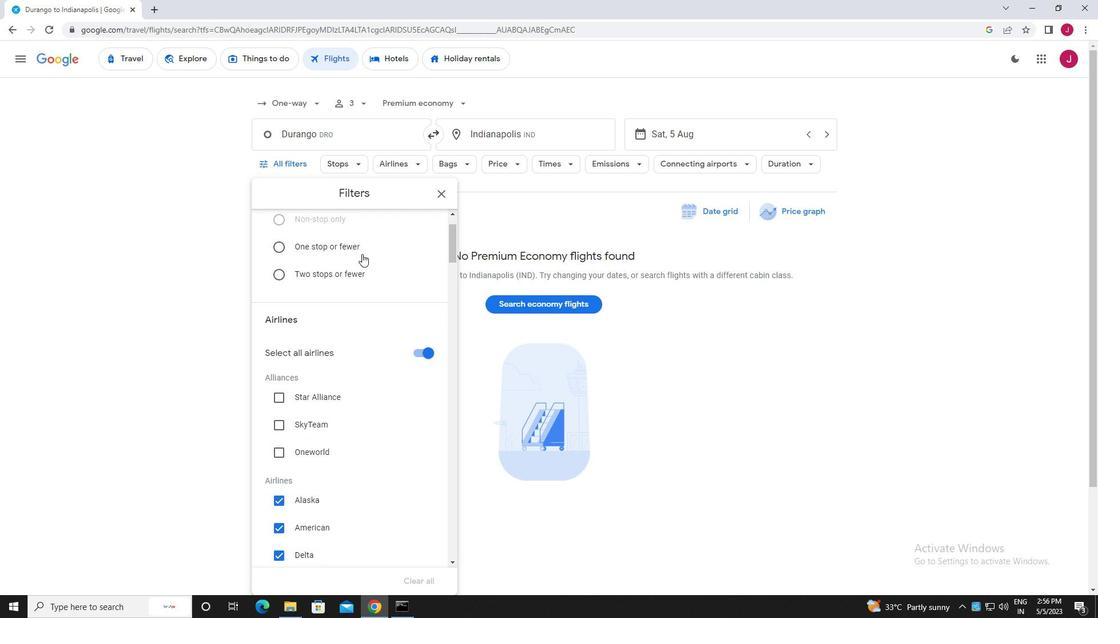 
Action: Mouse moved to (422, 234)
Screenshot: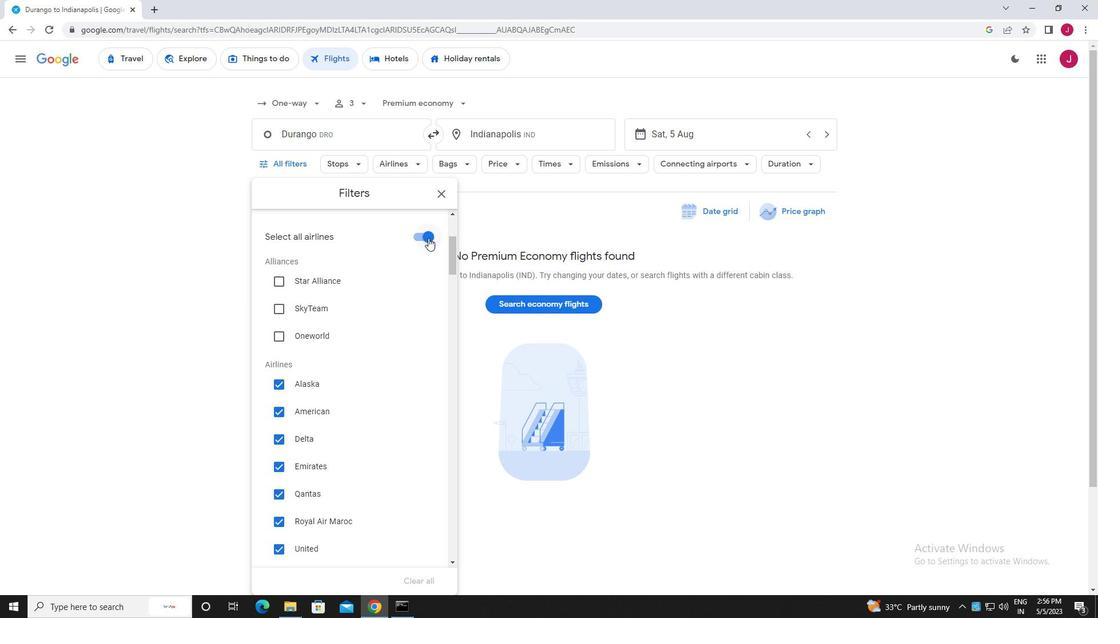 
Action: Mouse pressed left at (422, 234)
Screenshot: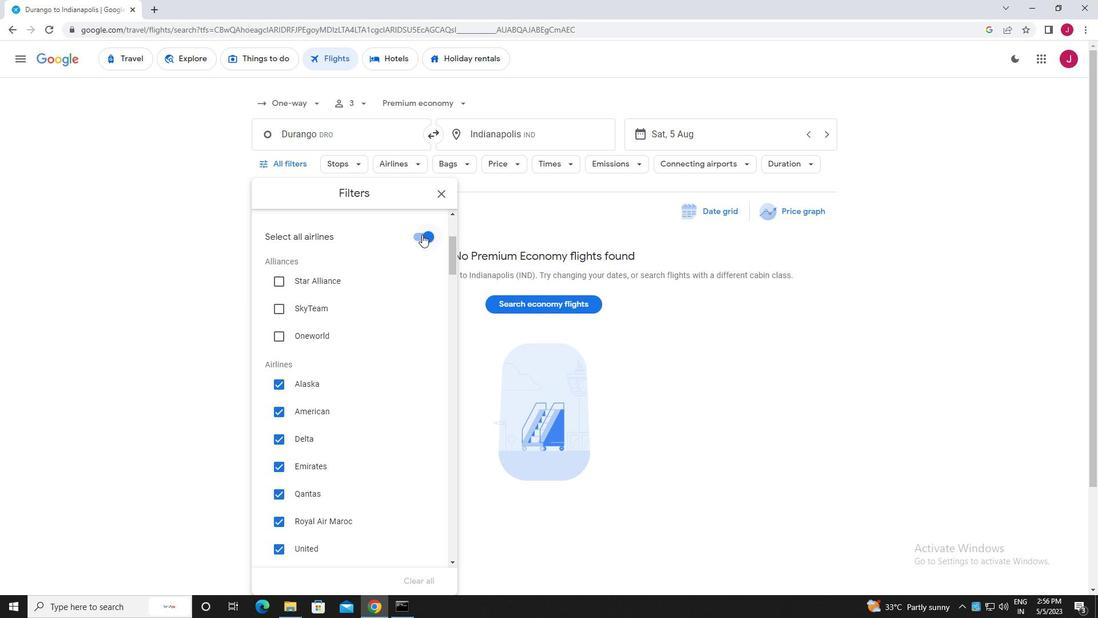 
Action: Mouse moved to (345, 252)
Screenshot: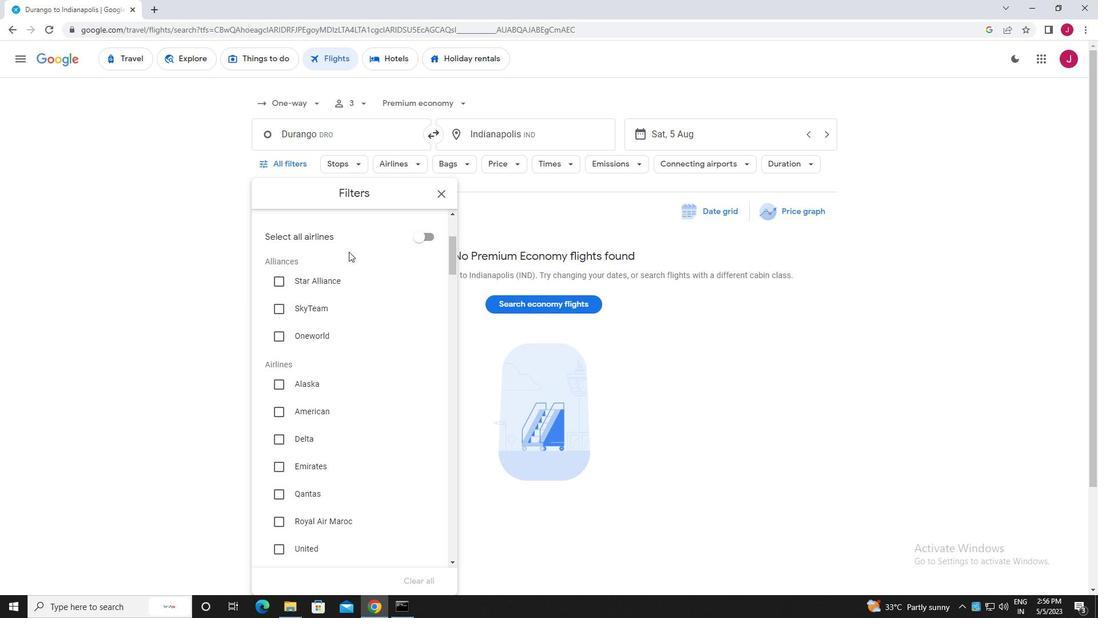 
Action: Mouse scrolled (345, 252) with delta (0, 0)
Screenshot: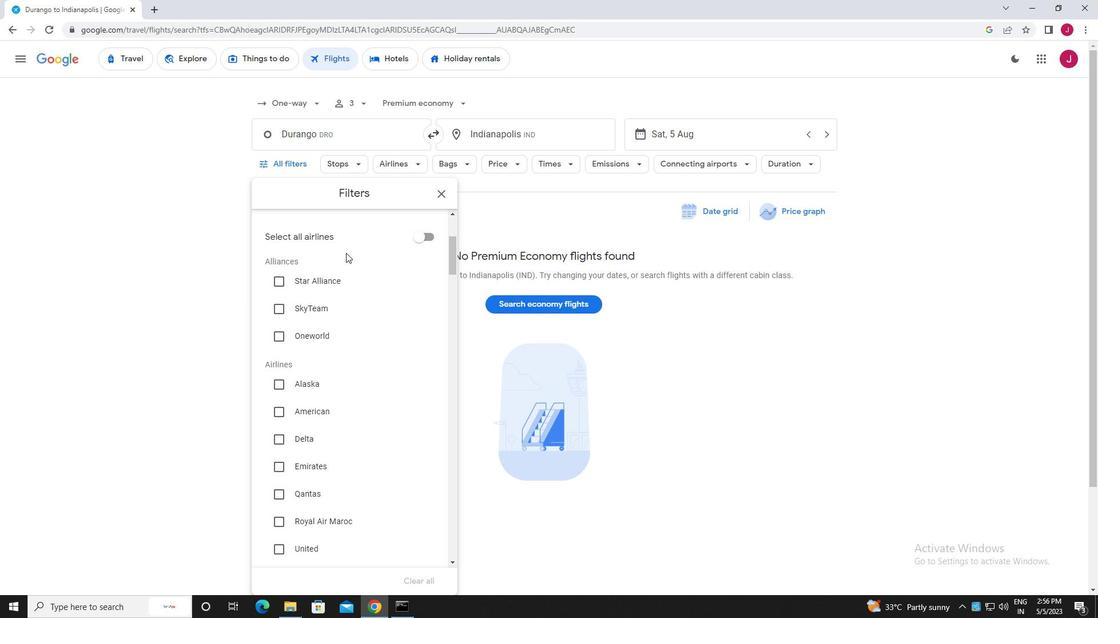
Action: Mouse scrolled (345, 252) with delta (0, 0)
Screenshot: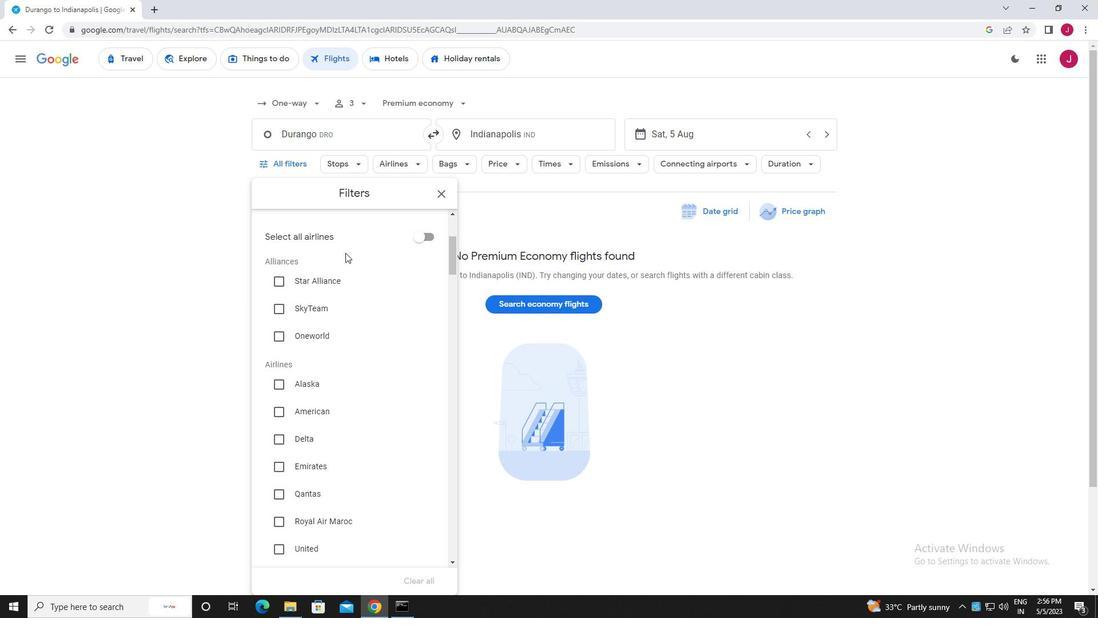 
Action: Mouse moved to (278, 460)
Screenshot: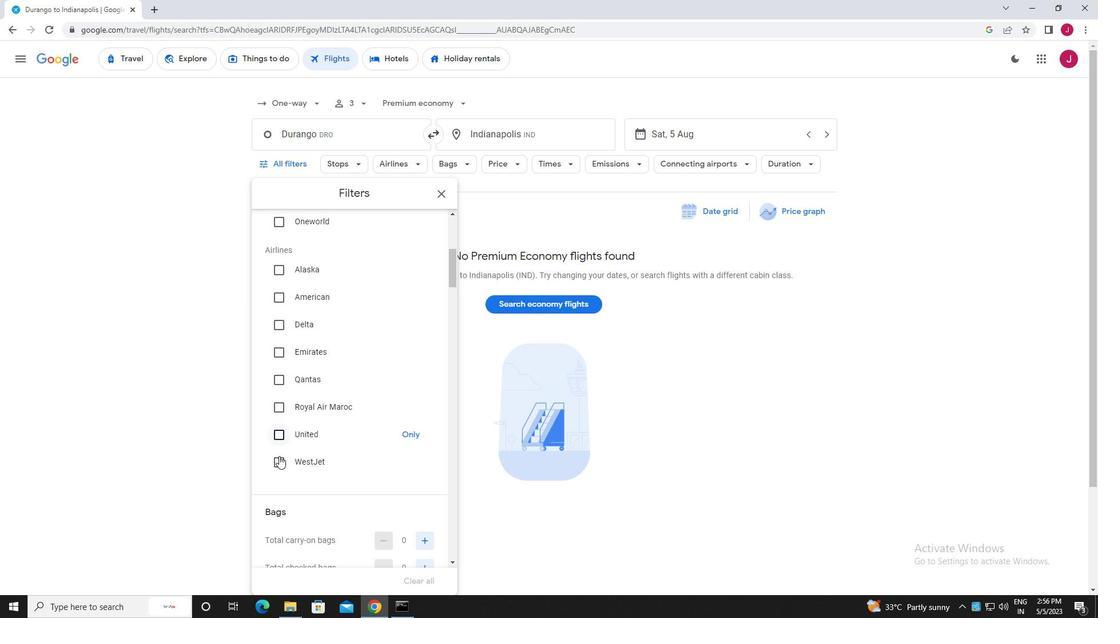 
Action: Mouse pressed left at (278, 460)
Screenshot: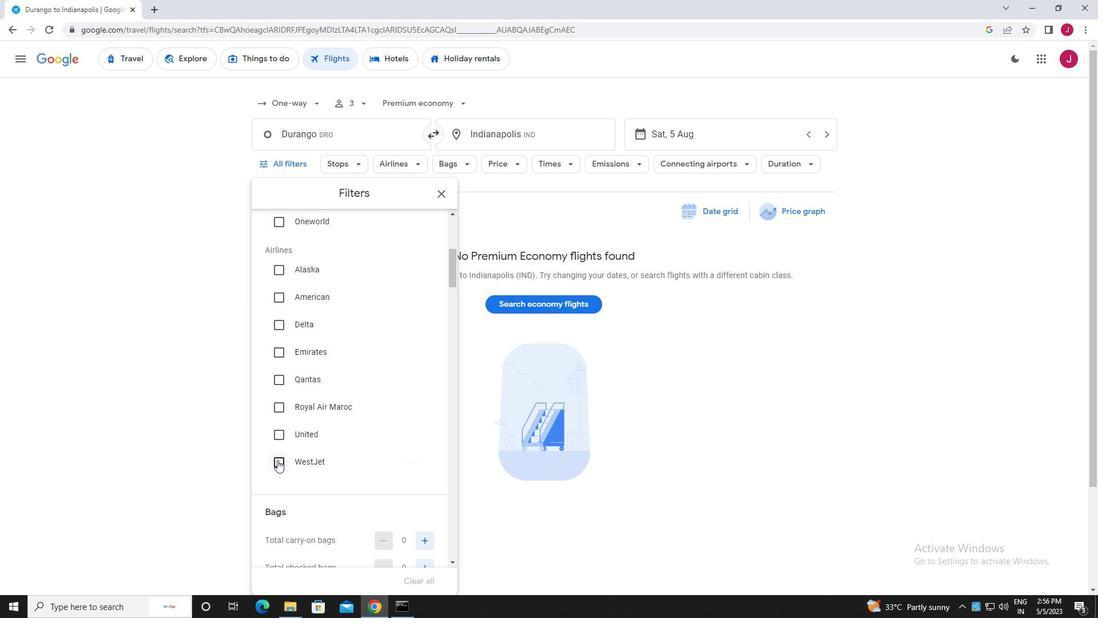 
Action: Mouse moved to (322, 414)
Screenshot: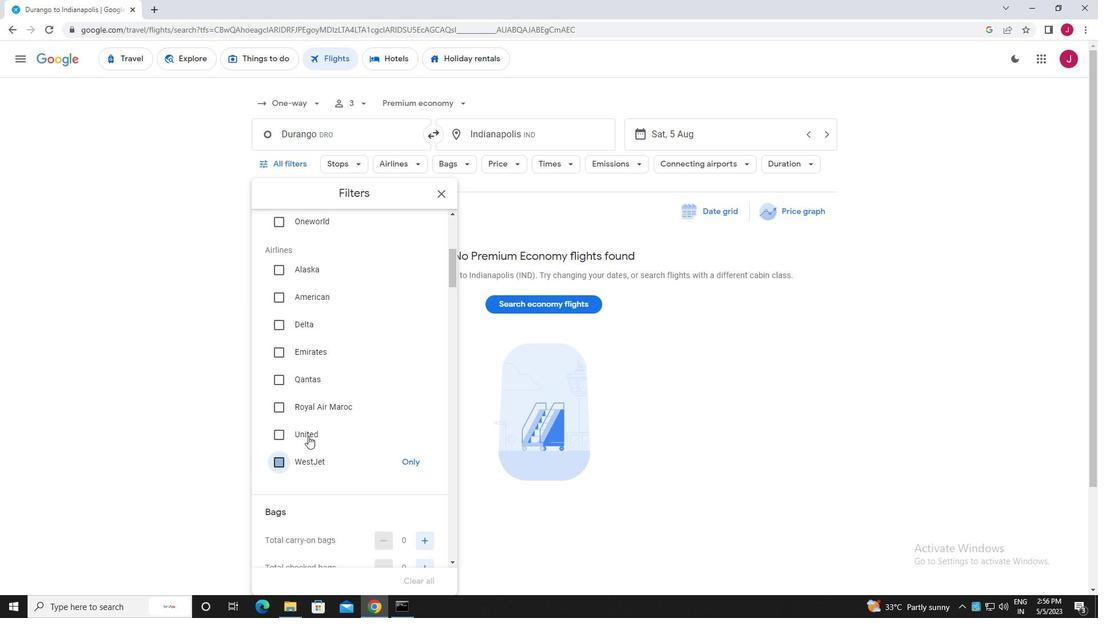 
Action: Mouse scrolled (322, 414) with delta (0, 0)
Screenshot: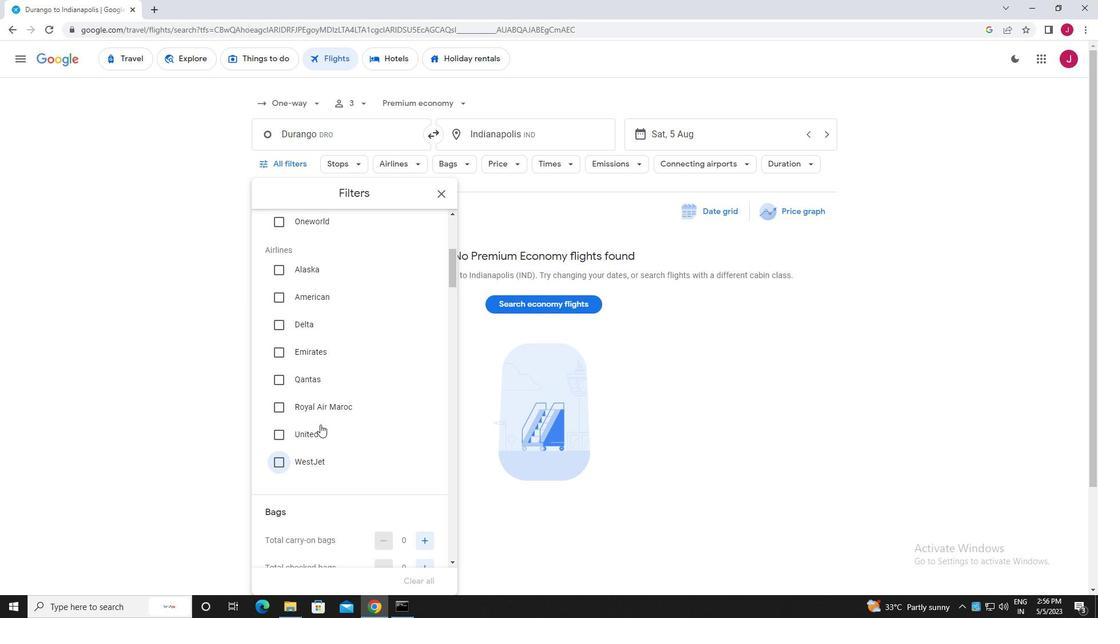 
Action: Mouse scrolled (322, 414) with delta (0, 0)
Screenshot: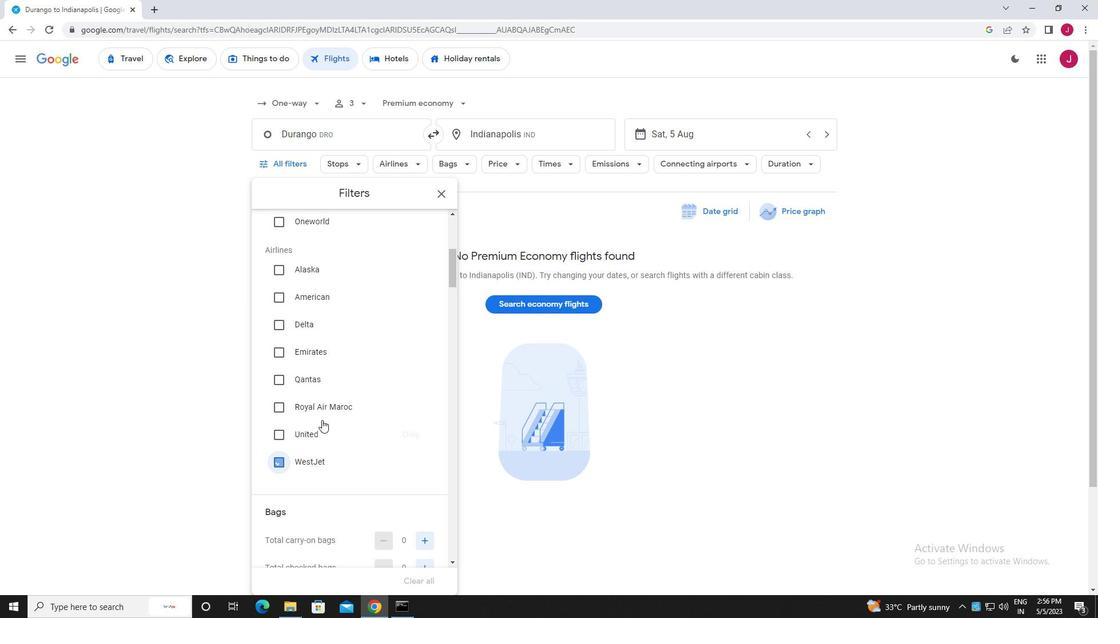
Action: Mouse scrolled (322, 414) with delta (0, 0)
Screenshot: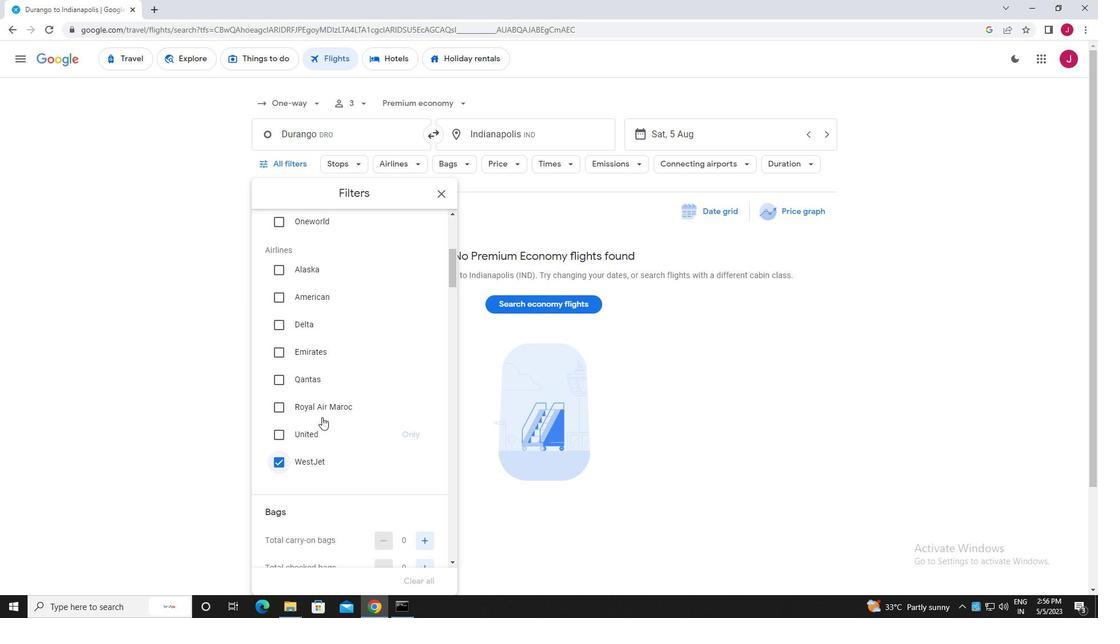 
Action: Mouse scrolled (322, 414) with delta (0, 0)
Screenshot: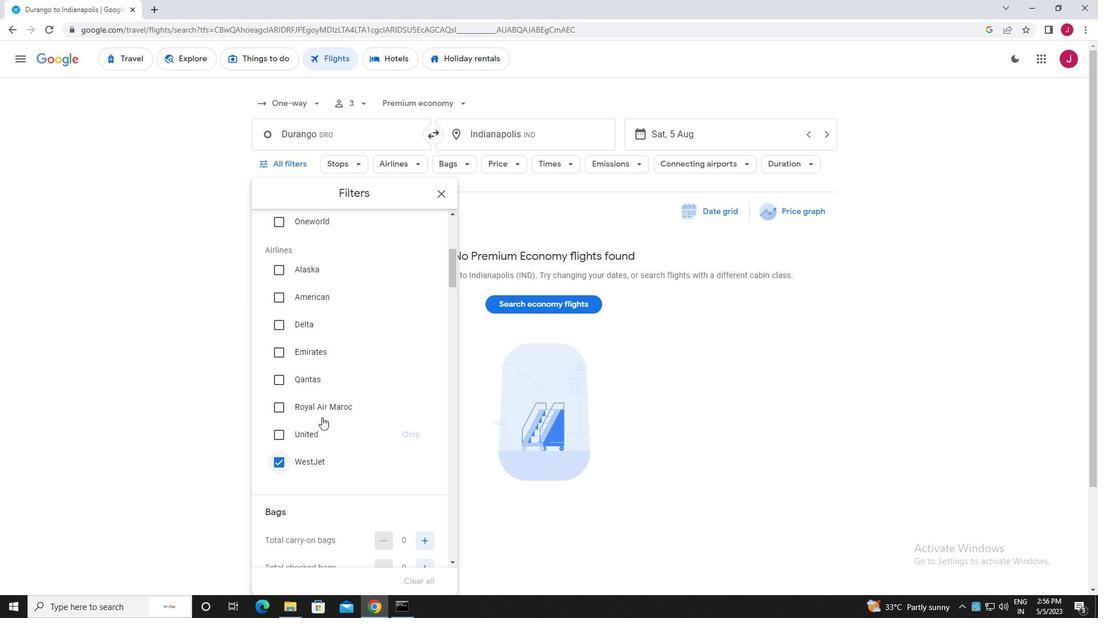 
Action: Mouse scrolled (322, 414) with delta (0, 0)
Screenshot: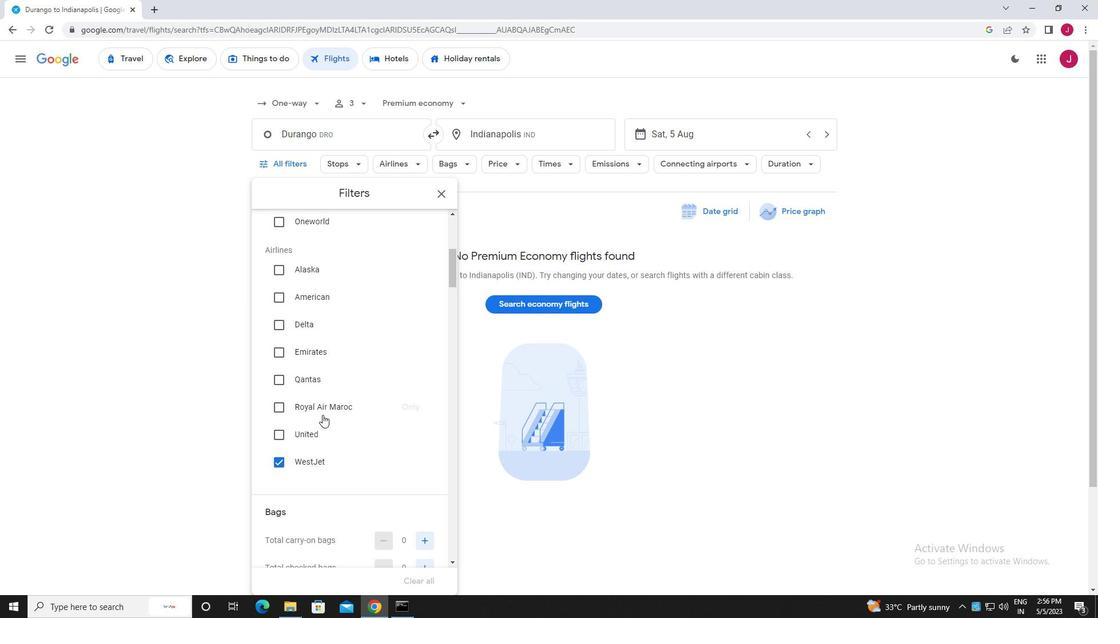 
Action: Mouse scrolled (322, 414) with delta (0, 0)
Screenshot: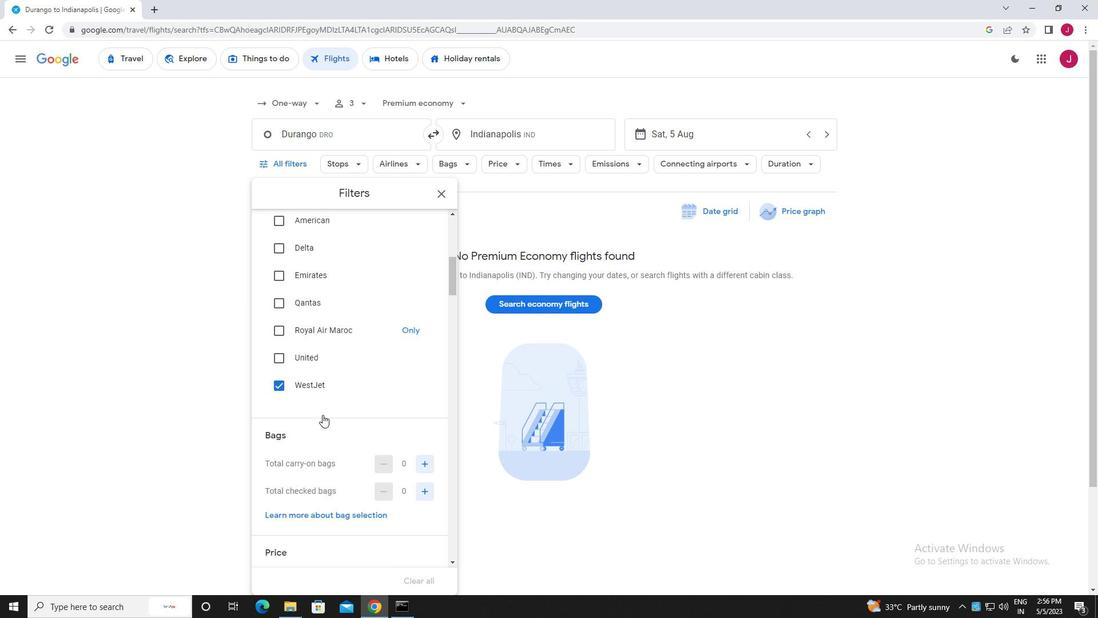 
Action: Mouse moved to (346, 387)
Screenshot: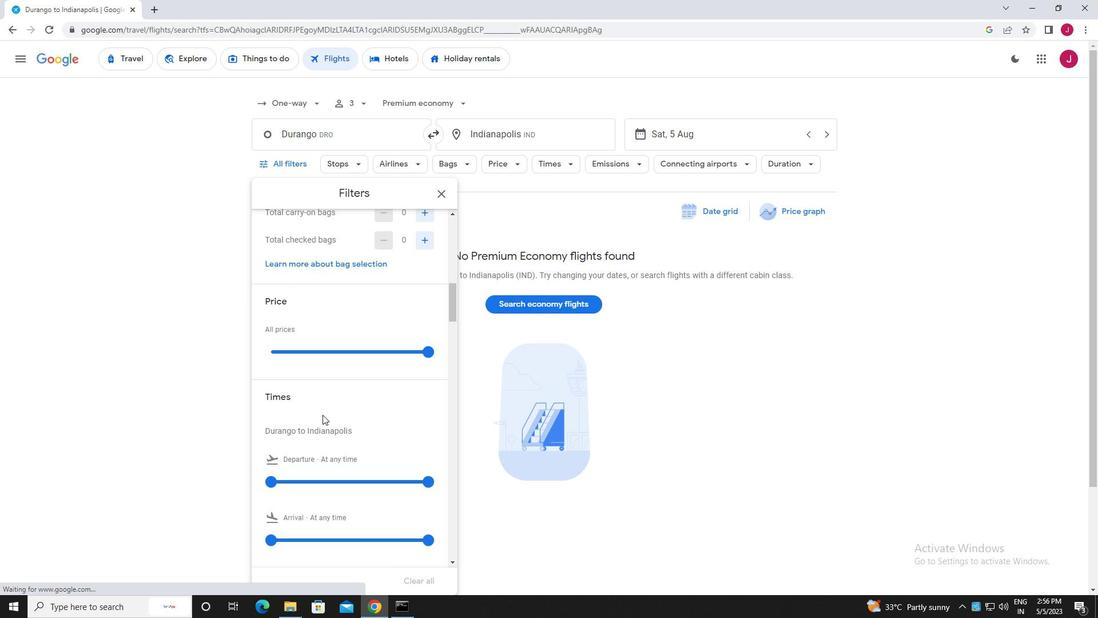 
Action: Mouse scrolled (346, 388) with delta (0, 0)
Screenshot: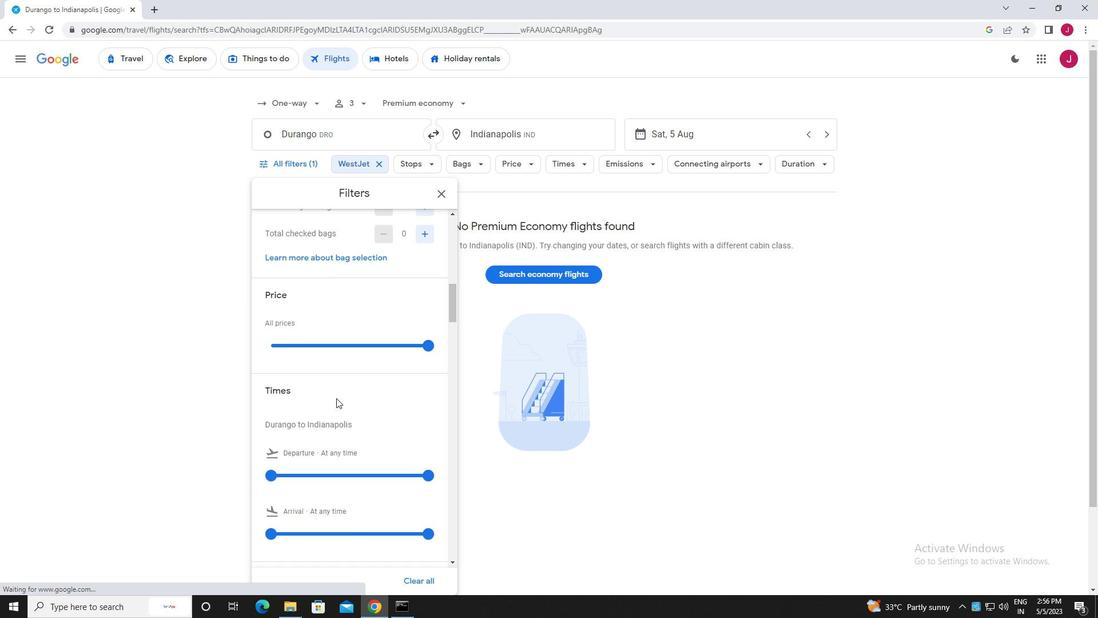 
Action: Mouse moved to (426, 276)
Screenshot: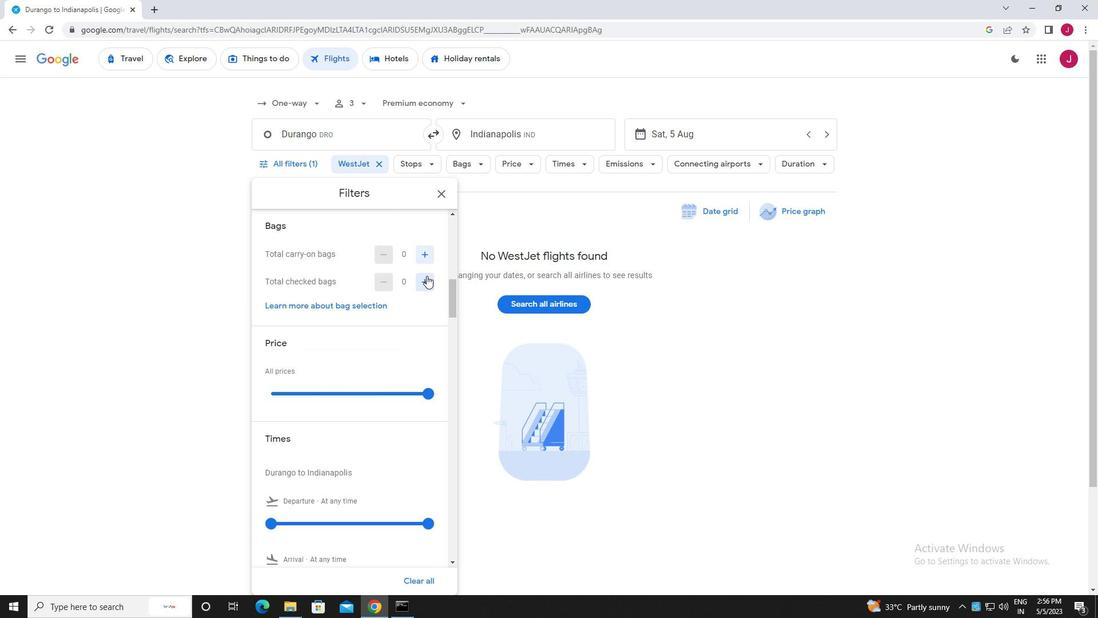 
Action: Mouse pressed left at (426, 276)
Screenshot: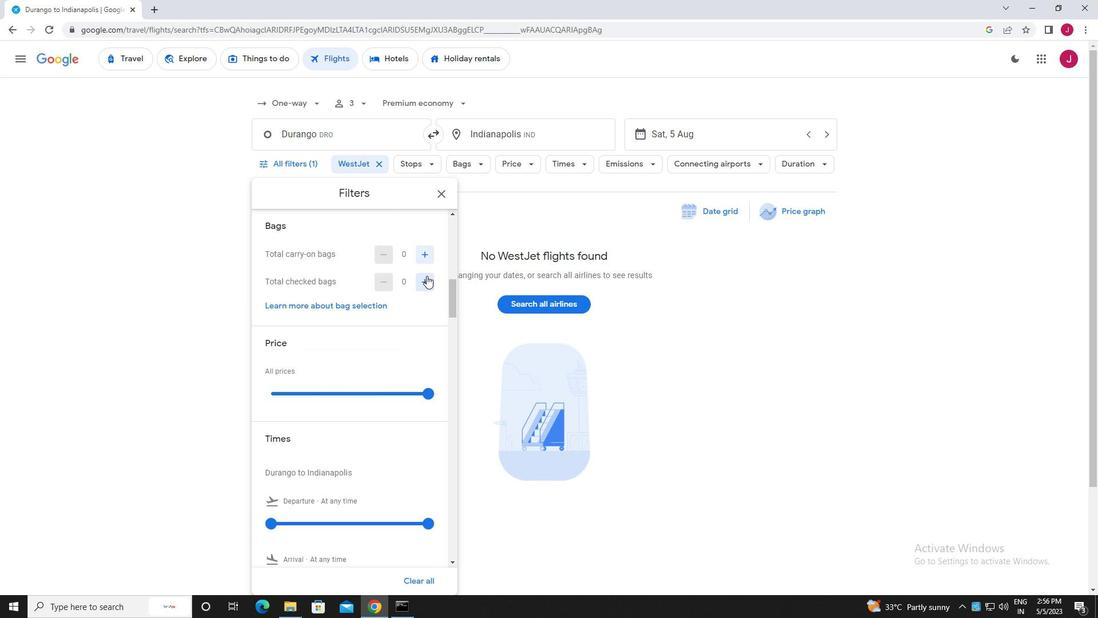 
Action: Mouse pressed left at (426, 276)
Screenshot: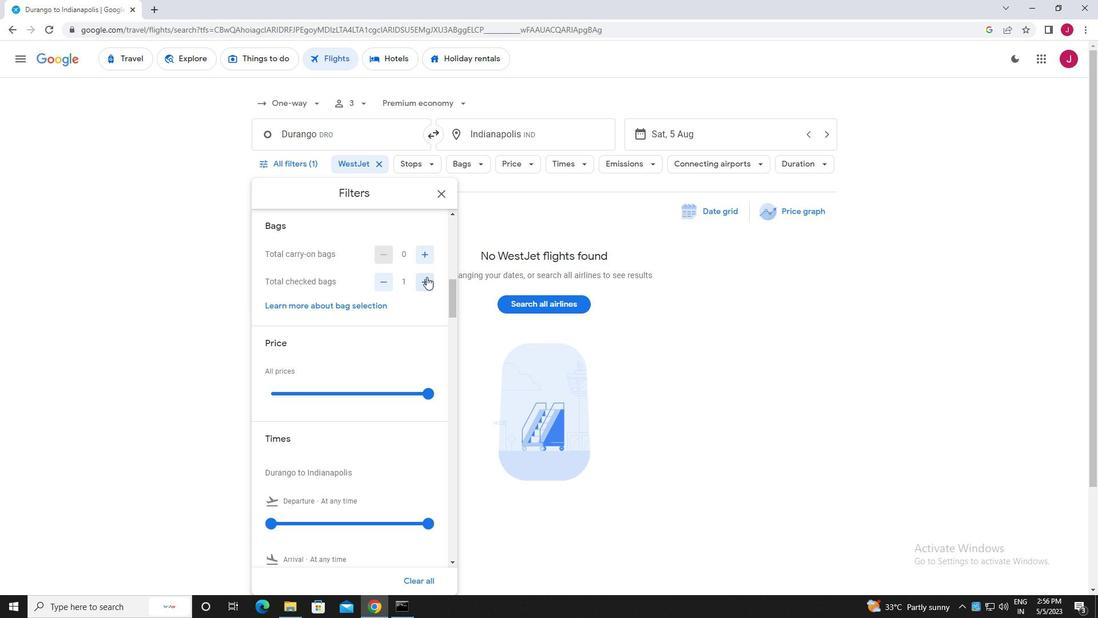 
Action: Mouse moved to (388, 318)
Screenshot: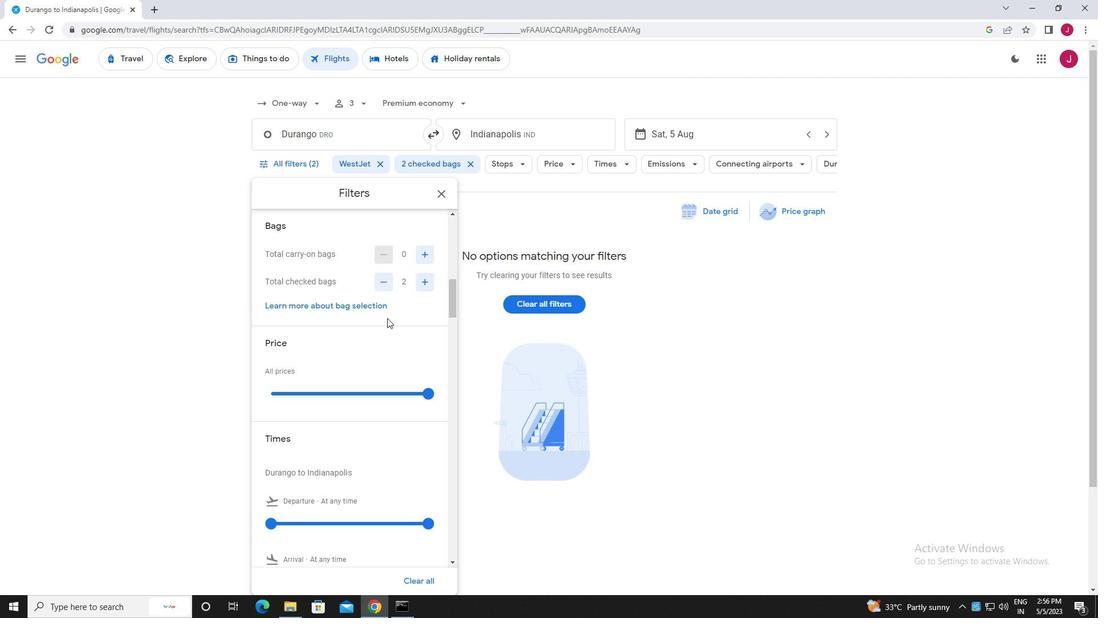
Action: Mouse scrolled (388, 318) with delta (0, 0)
Screenshot: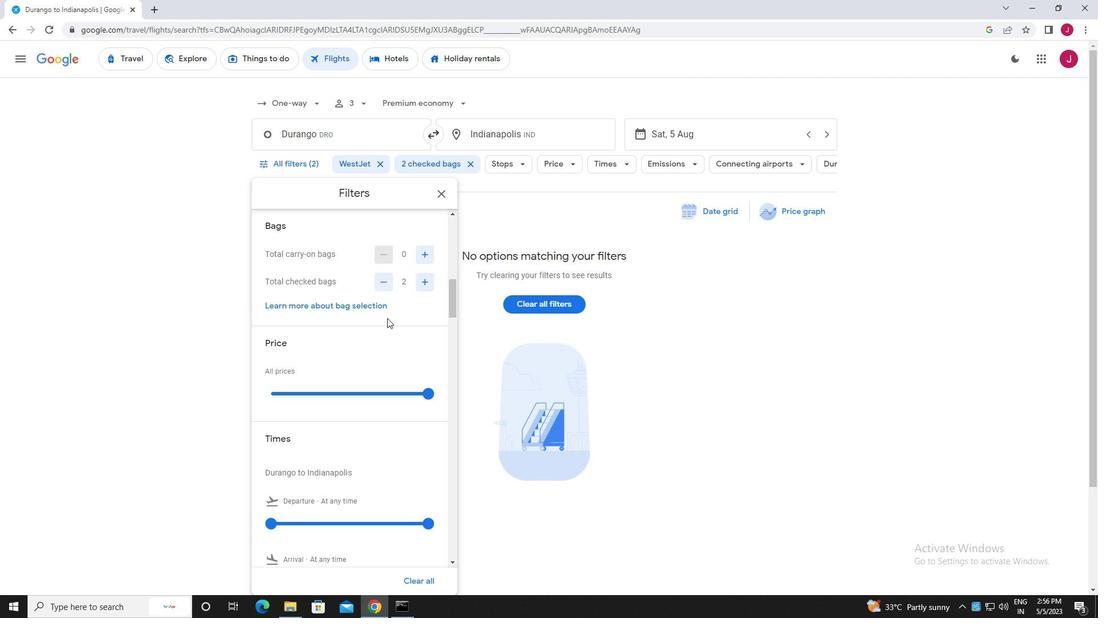 
Action: Mouse moved to (430, 334)
Screenshot: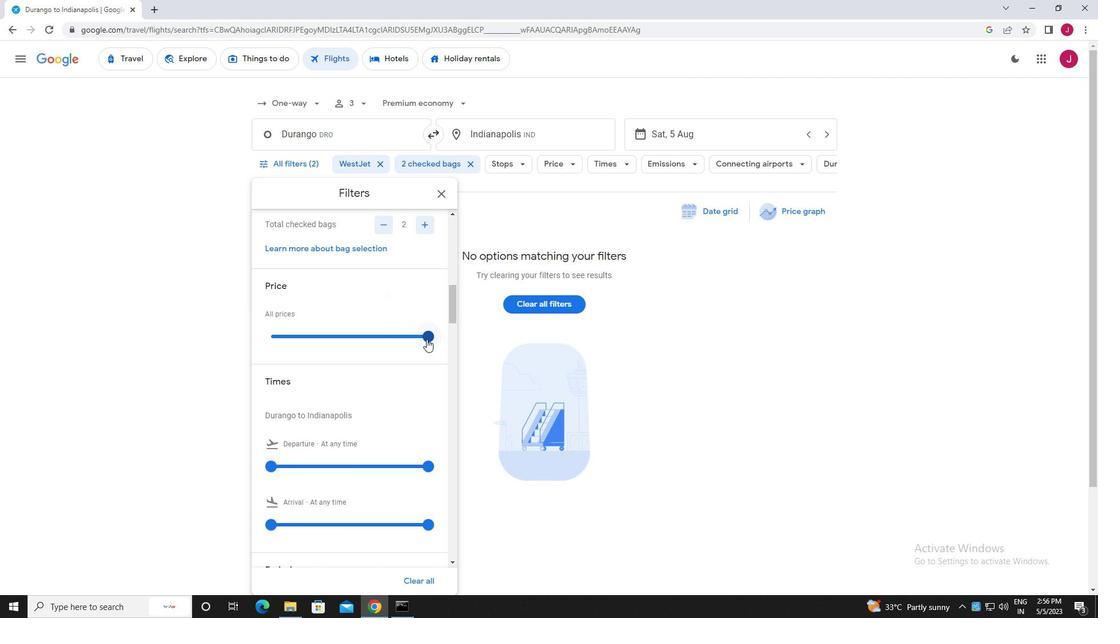 
Action: Mouse pressed left at (430, 334)
Screenshot: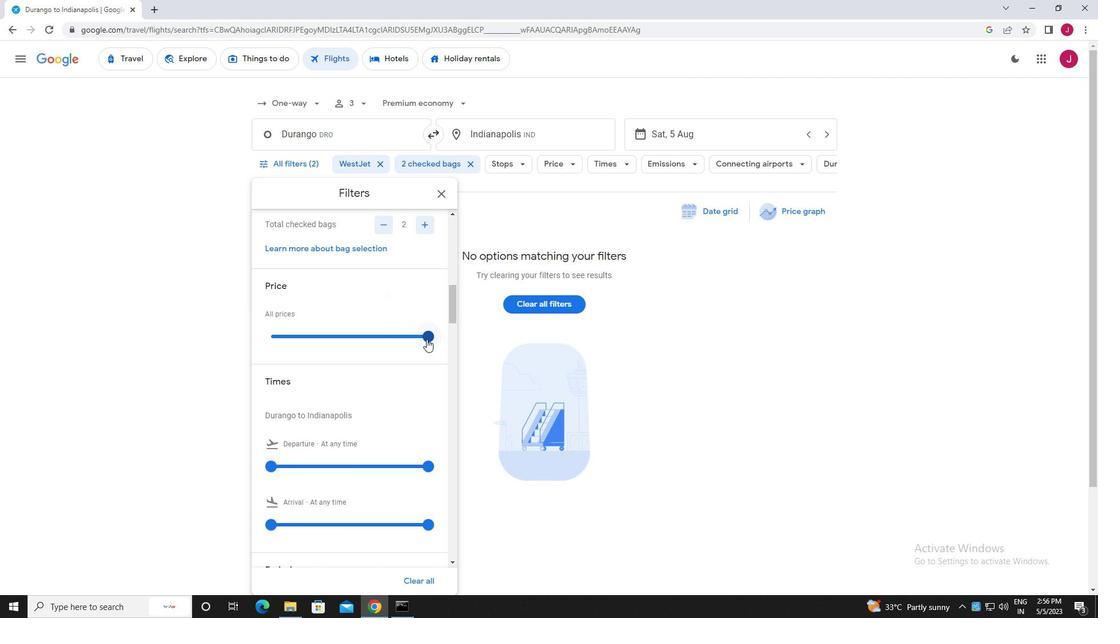 
Action: Mouse moved to (419, 339)
Screenshot: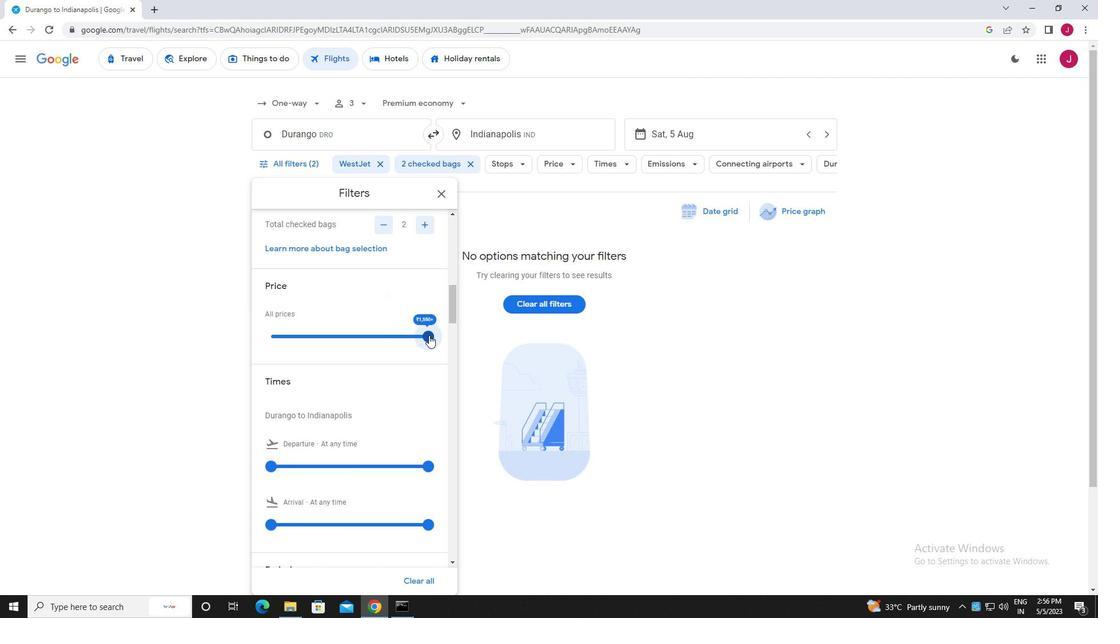 
Action: Mouse scrolled (419, 338) with delta (0, 0)
Screenshot: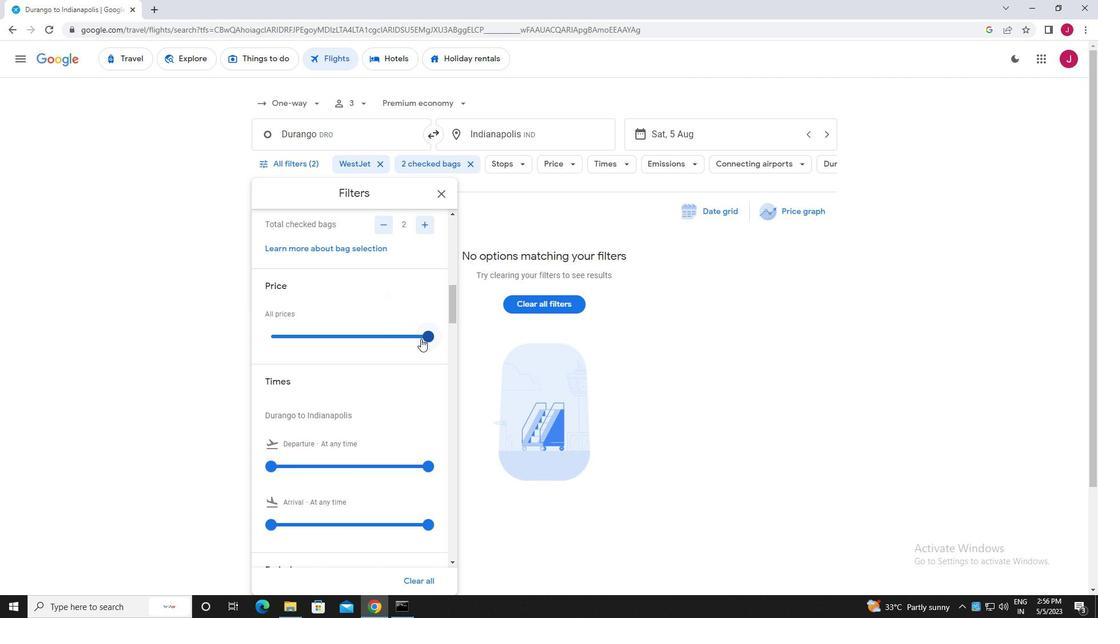 
Action: Mouse scrolled (419, 338) with delta (0, 0)
Screenshot: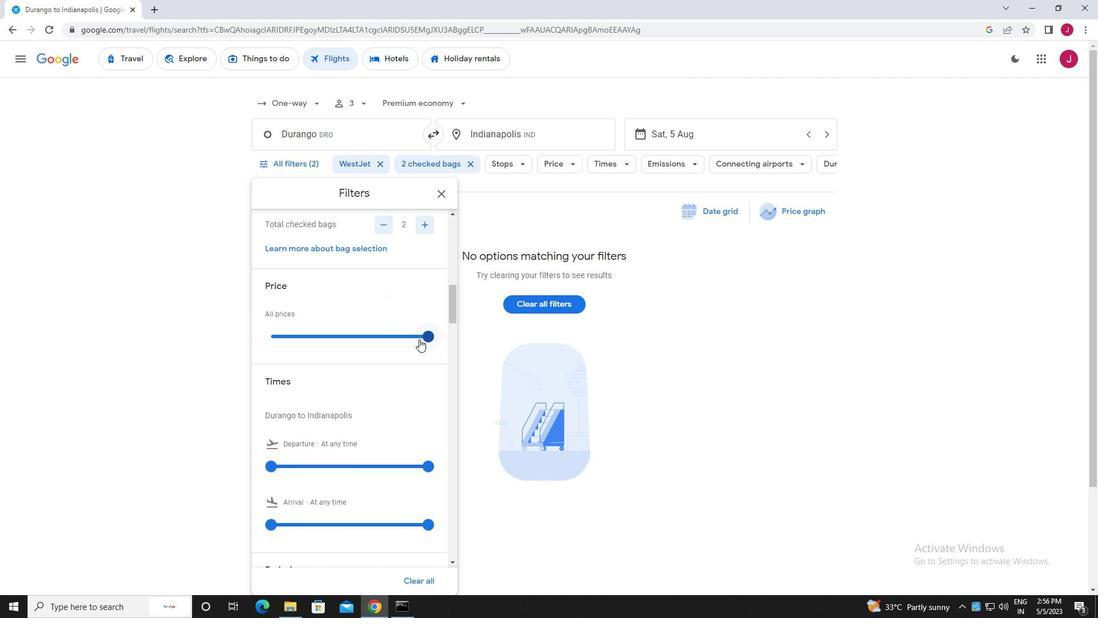 
Action: Mouse scrolled (419, 338) with delta (0, 0)
Screenshot: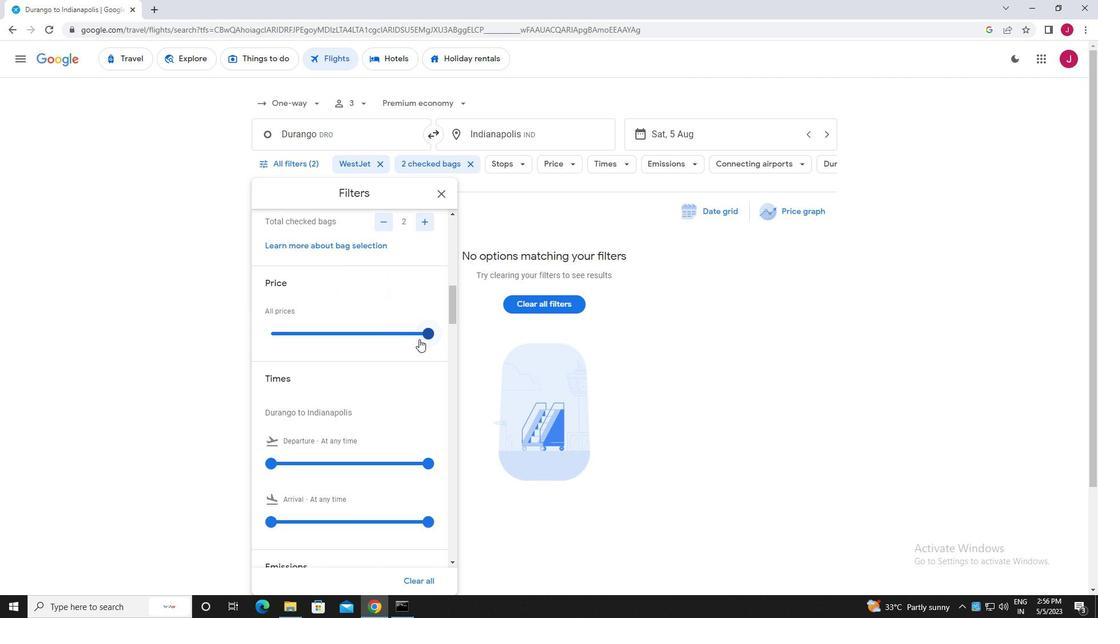 
Action: Mouse moved to (273, 294)
Screenshot: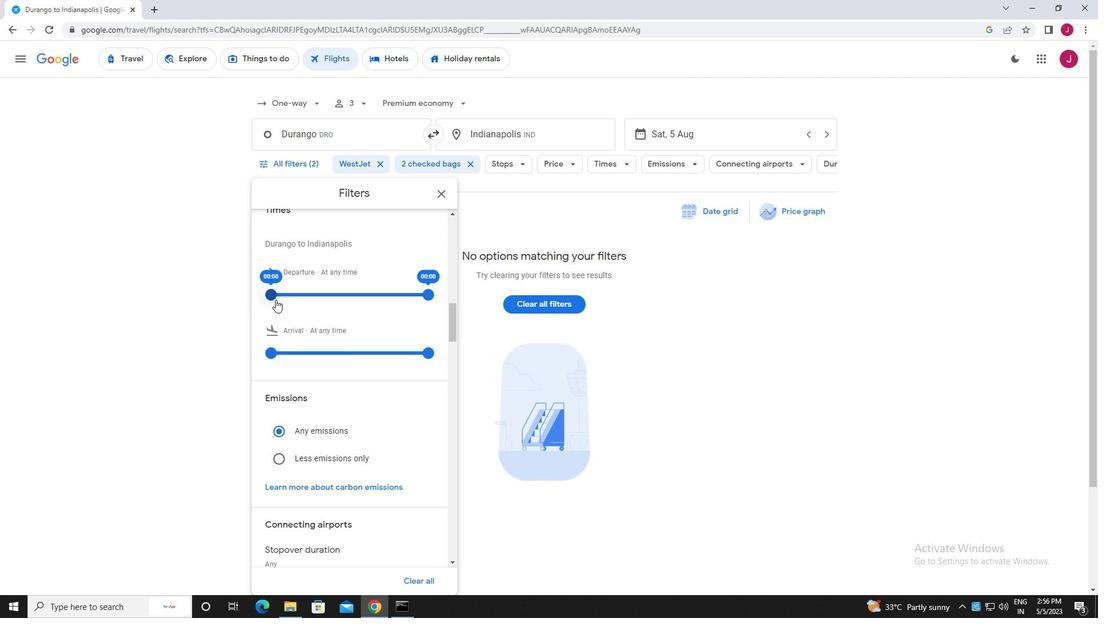 
Action: Mouse pressed left at (273, 294)
Screenshot: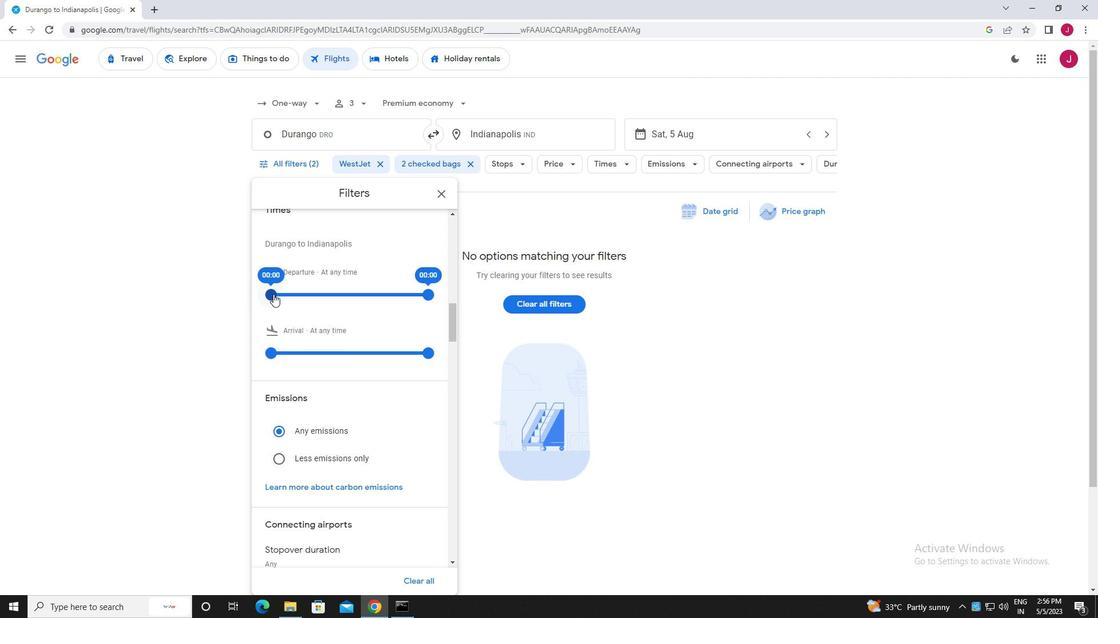 
Action: Mouse moved to (428, 294)
Screenshot: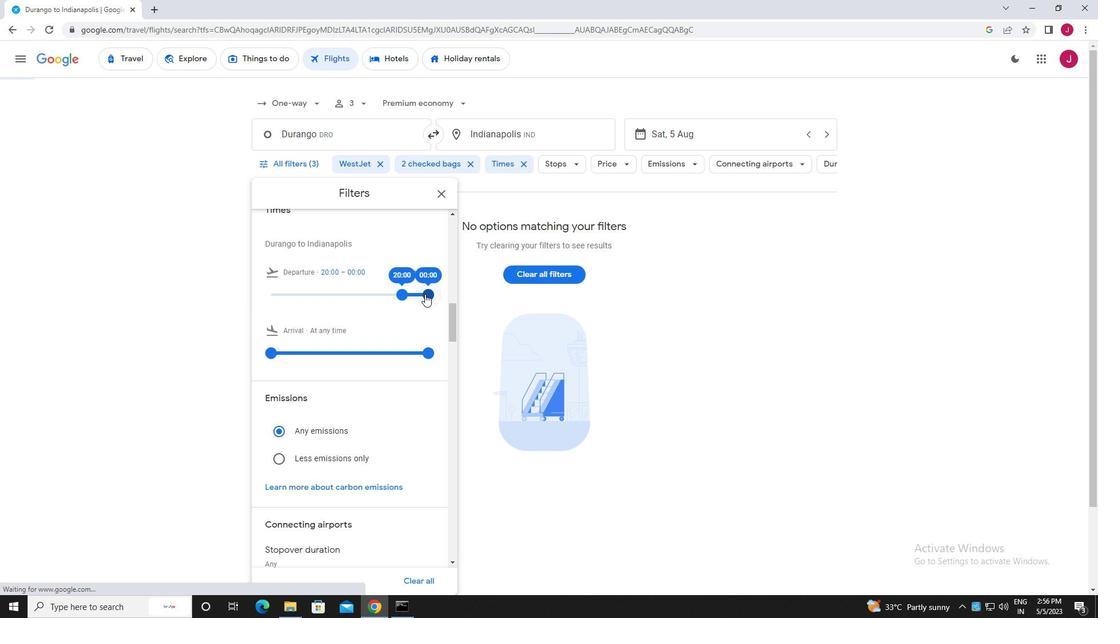 
Action: Mouse pressed left at (428, 294)
Screenshot: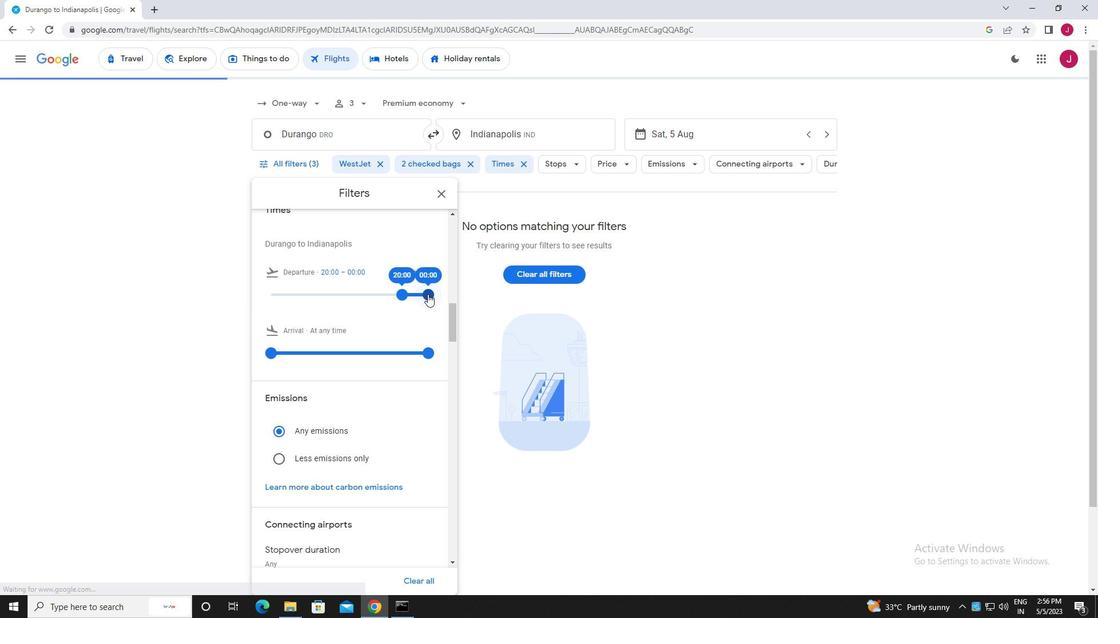 
Action: Mouse moved to (443, 192)
Screenshot: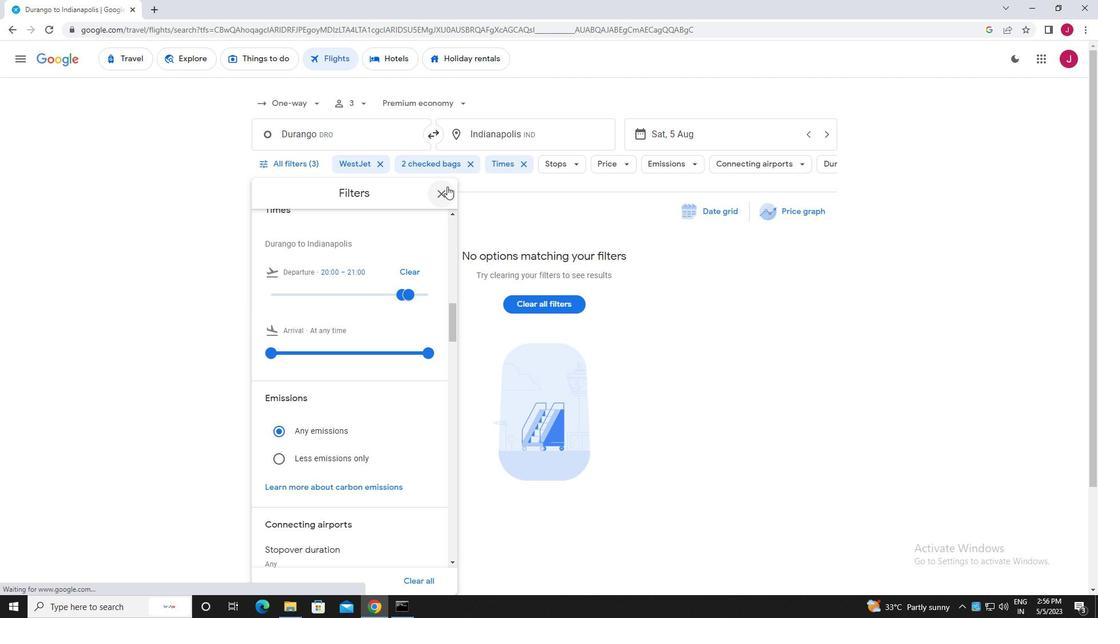 
Action: Mouse pressed left at (443, 192)
Screenshot: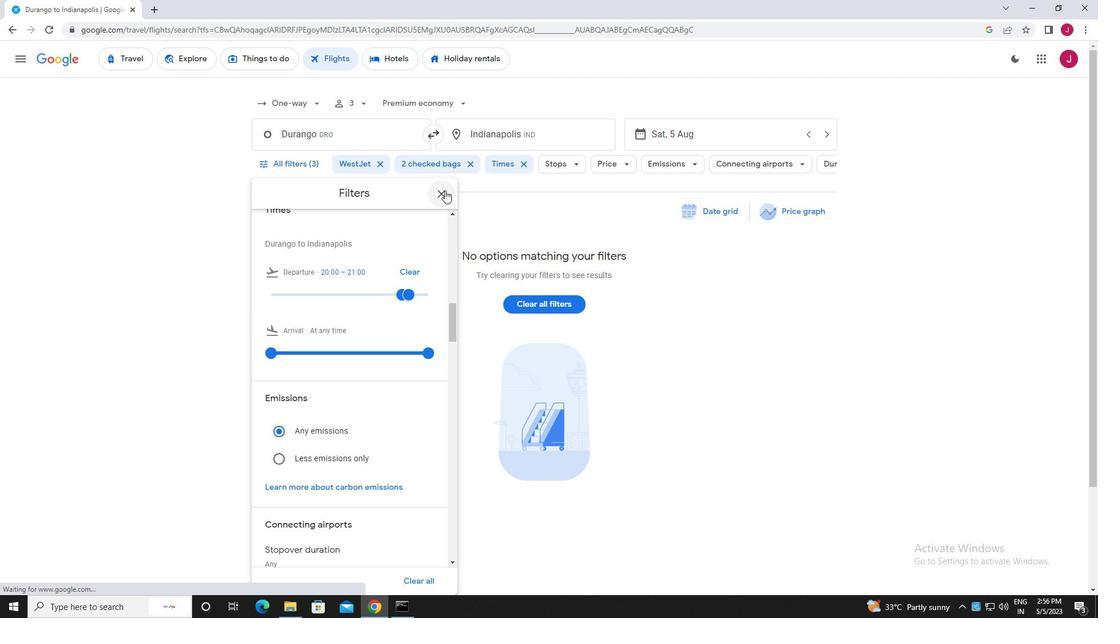 
Action: Mouse moved to (443, 195)
Screenshot: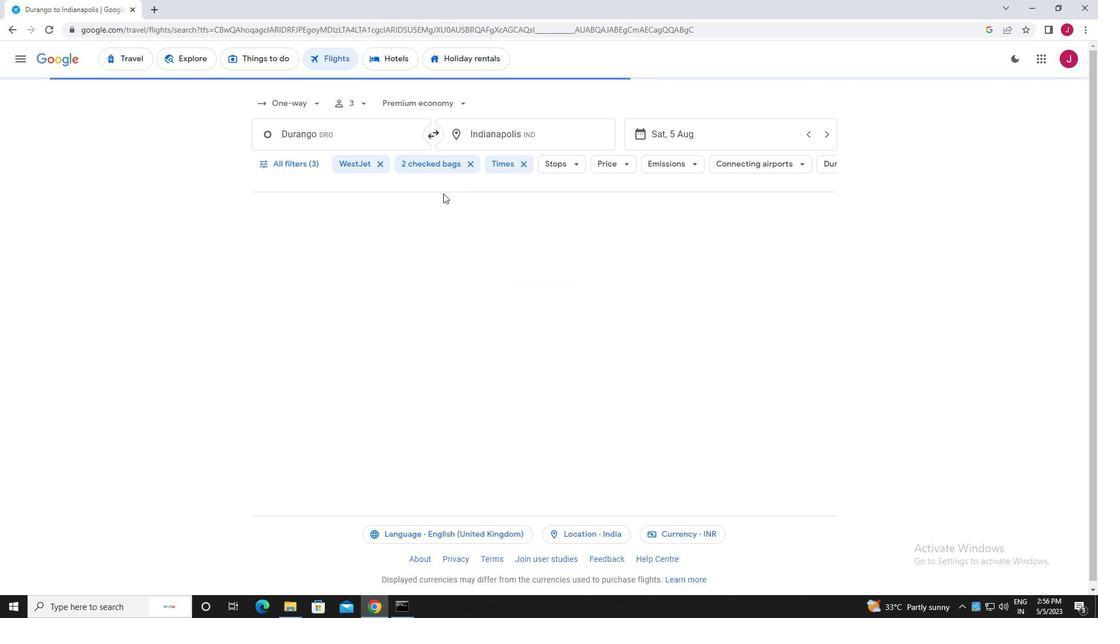 
